 Task: Find a rental property in Bello, Colombia, for 5 guests from June 15 to June 21. Set the filters to 'Entire place', 3 bedrooms, 3 beds, 3 bathrooms, a price range of 14,000 to 25,000, and enable 'Free cancellation'.
Action: Mouse moved to (394, 78)
Screenshot: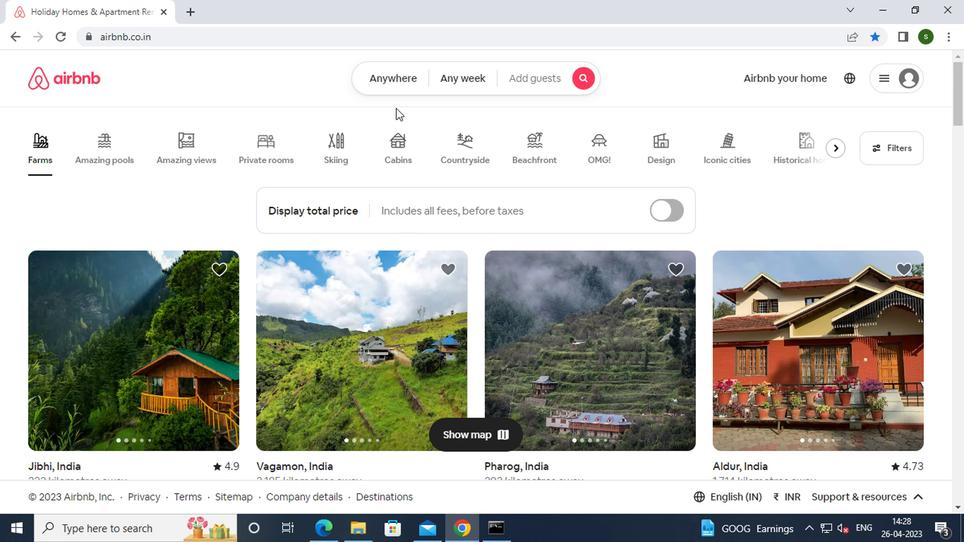 
Action: Mouse pressed left at (394, 78)
Screenshot: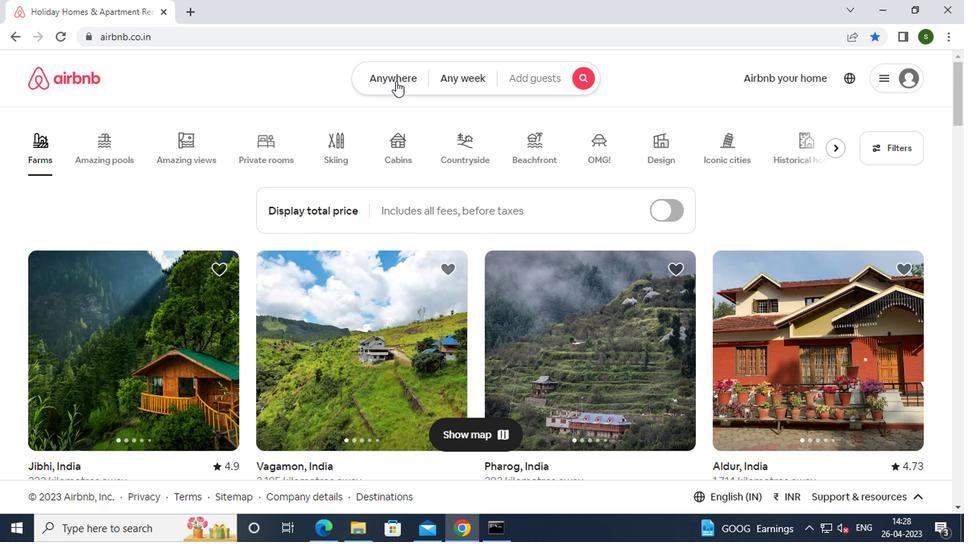 
Action: Mouse moved to (332, 132)
Screenshot: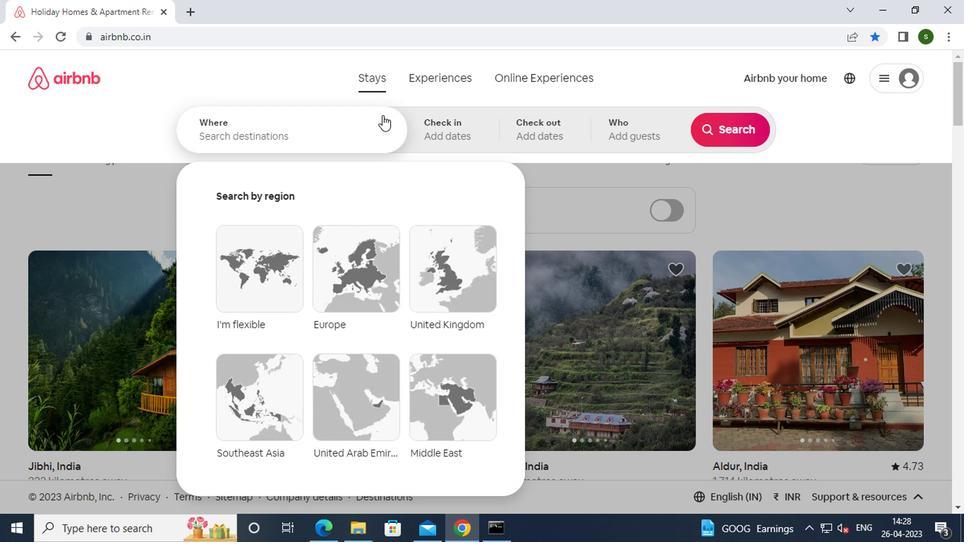 
Action: Mouse pressed left at (332, 132)
Screenshot: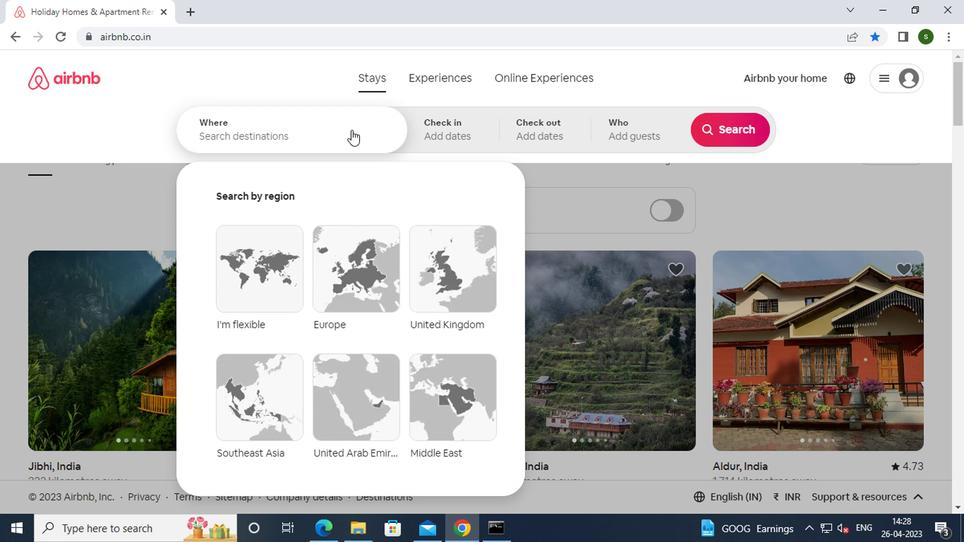 
Action: Key pressed <Key.caps_lock>b<Key.caps_lock>ello,<Key.space><Key.caps_lock>c<Key.caps_lock>olombia<Key.enter>
Screenshot: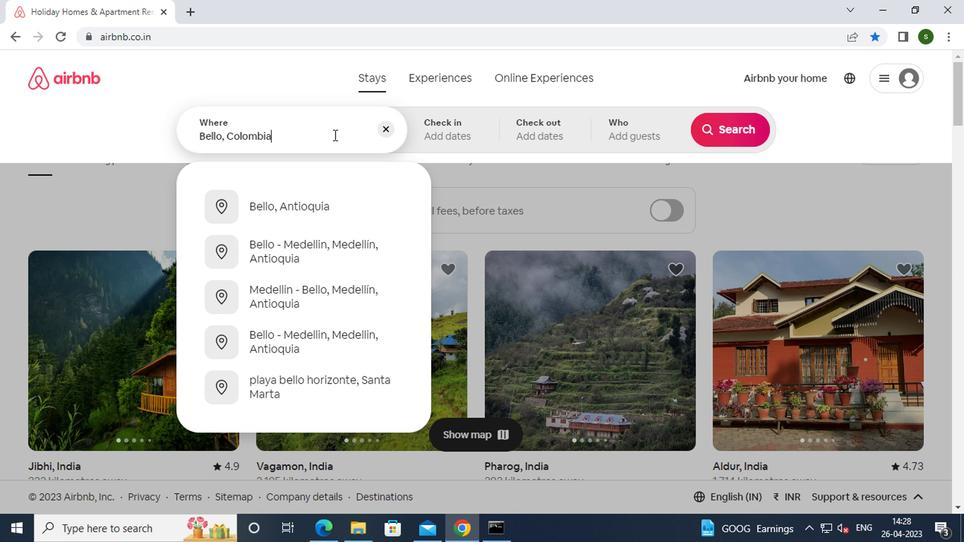 
Action: Mouse moved to (727, 242)
Screenshot: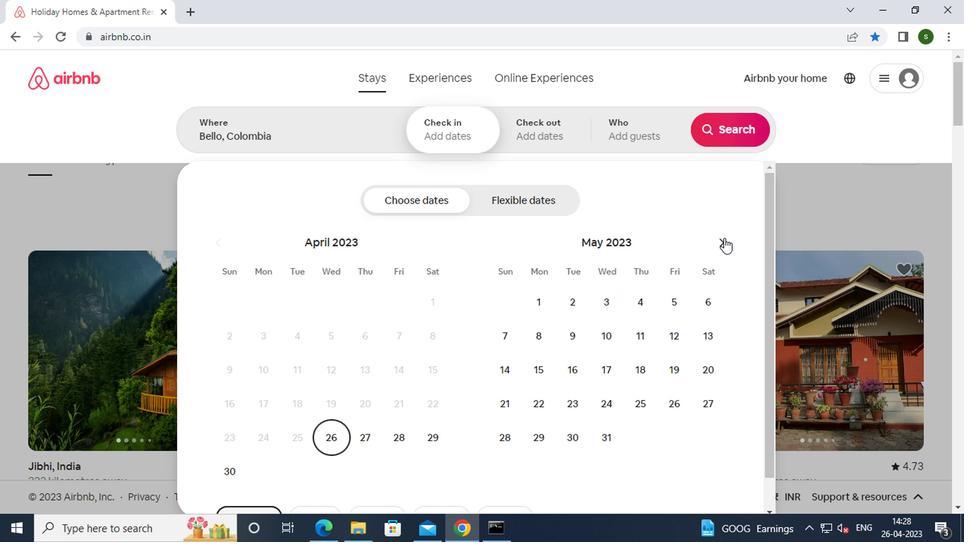
Action: Mouse pressed left at (727, 242)
Screenshot: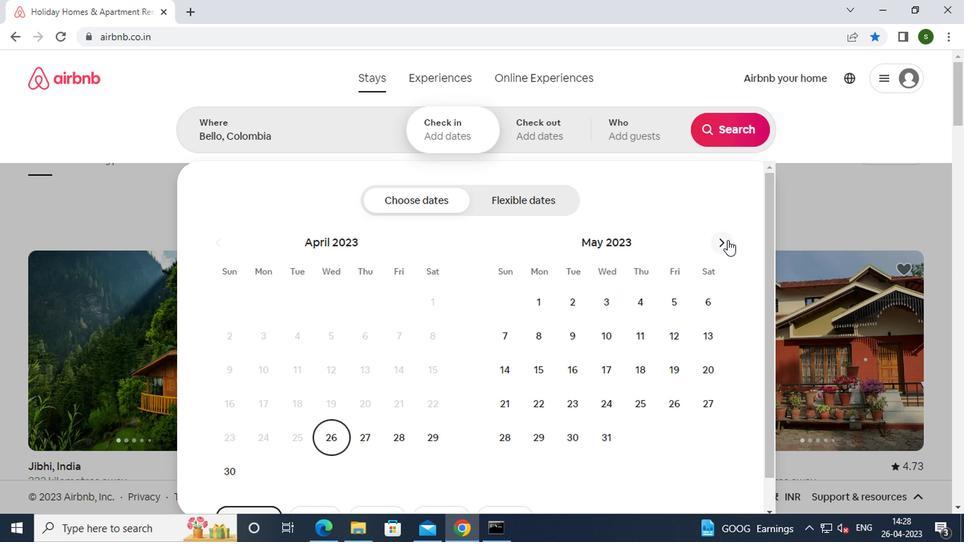 
Action: Mouse moved to (642, 377)
Screenshot: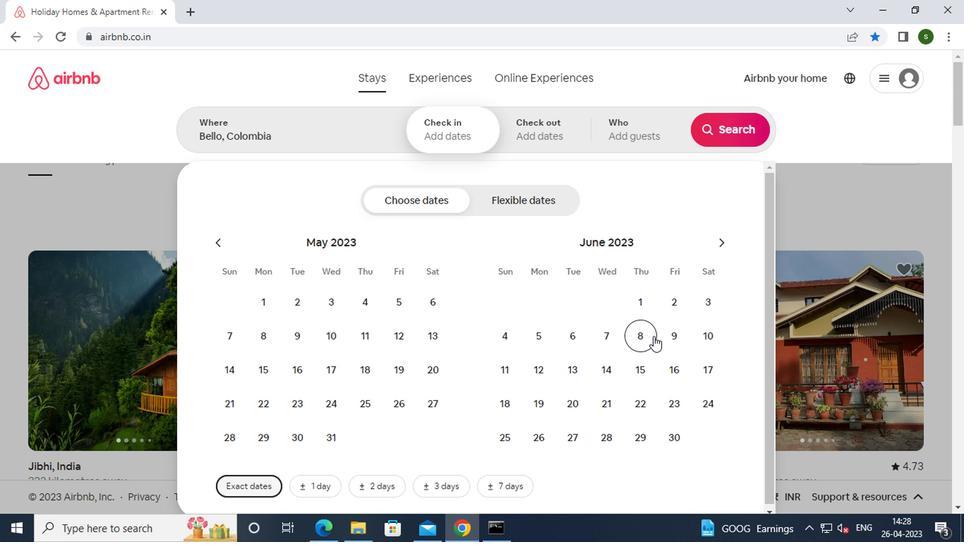 
Action: Mouse pressed left at (642, 377)
Screenshot: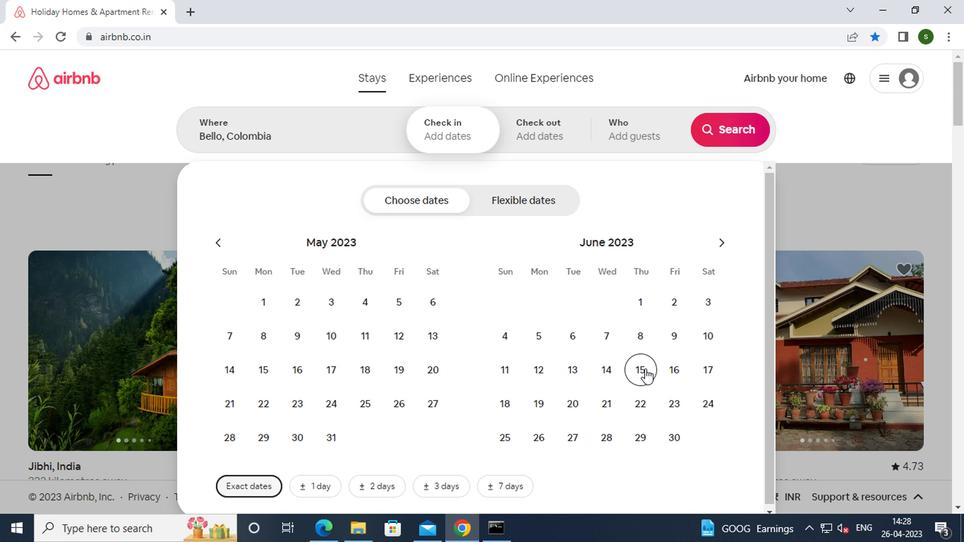 
Action: Mouse moved to (604, 407)
Screenshot: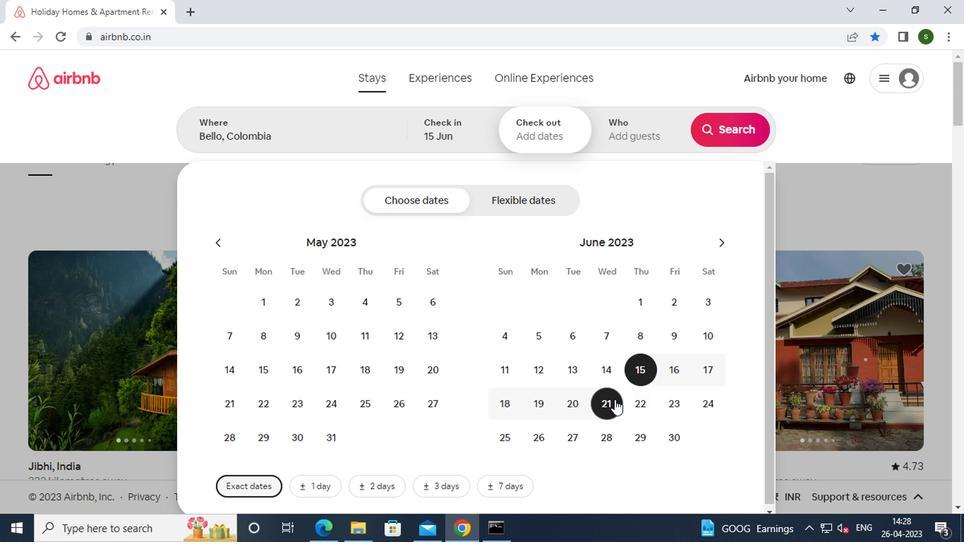 
Action: Mouse pressed left at (604, 407)
Screenshot: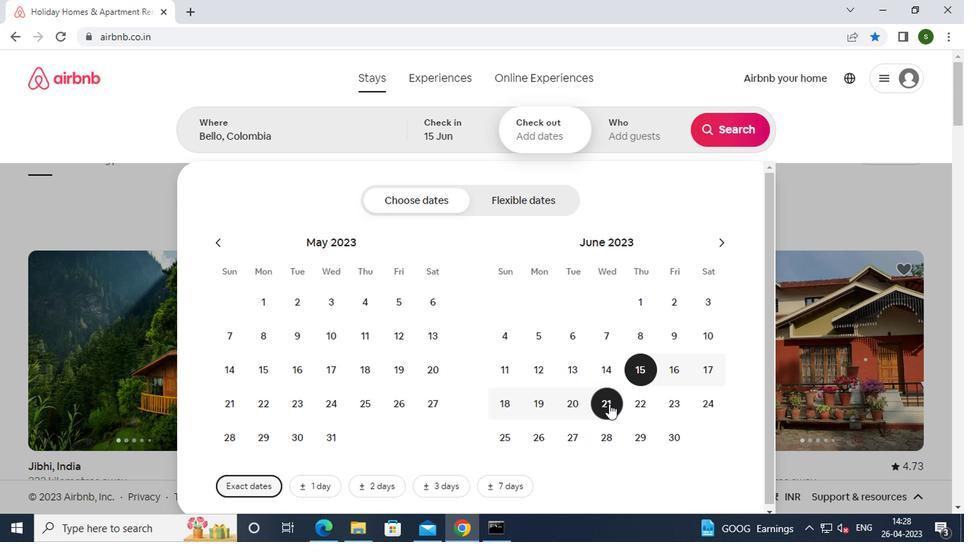 
Action: Mouse moved to (620, 119)
Screenshot: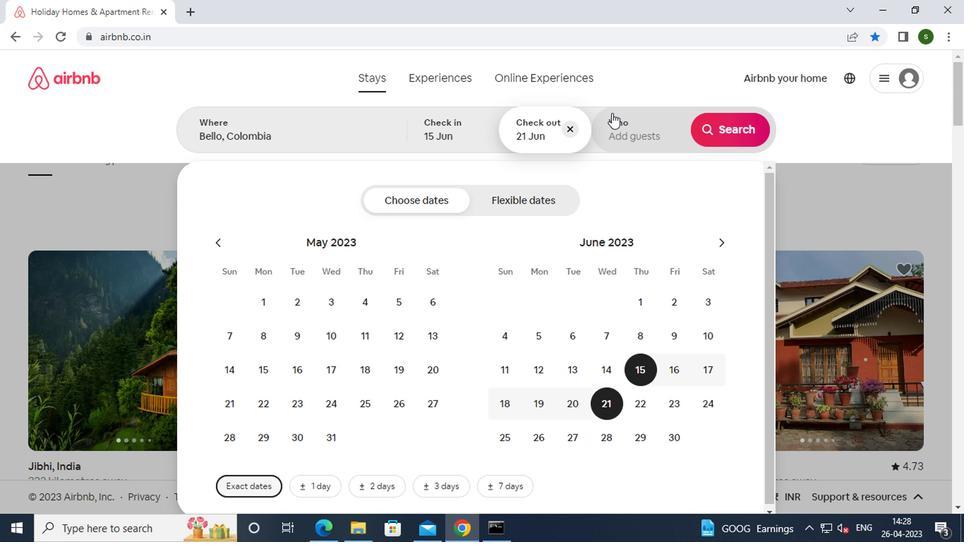 
Action: Mouse pressed left at (620, 119)
Screenshot: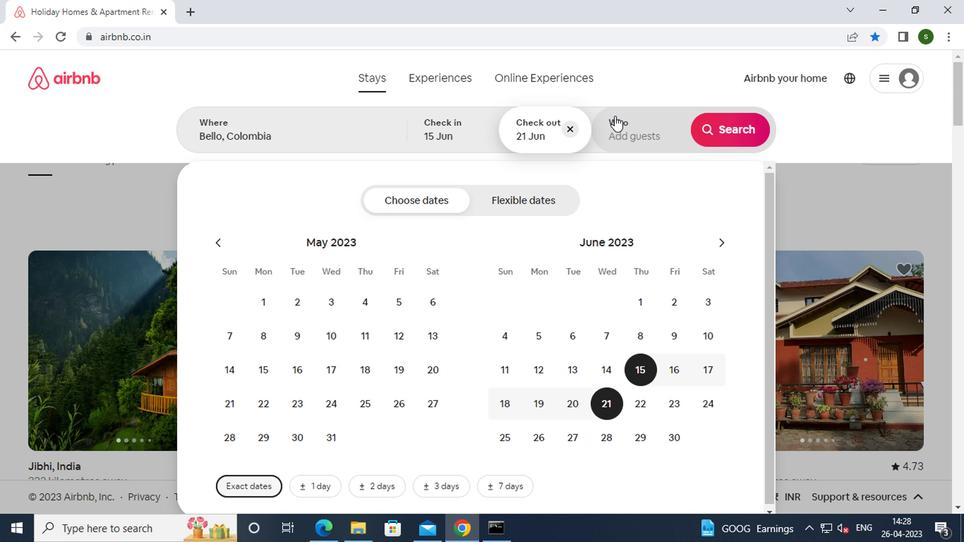 
Action: Mouse moved to (728, 200)
Screenshot: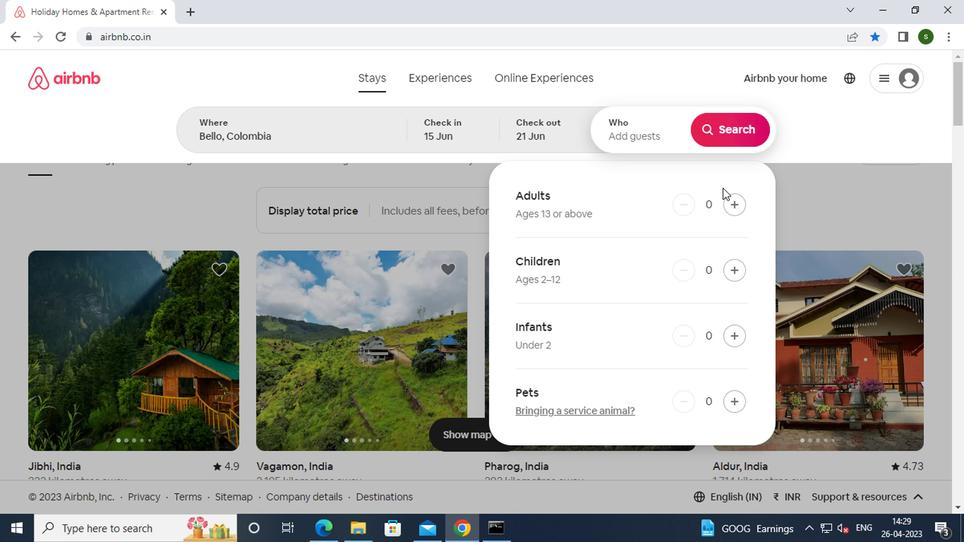 
Action: Mouse pressed left at (728, 200)
Screenshot: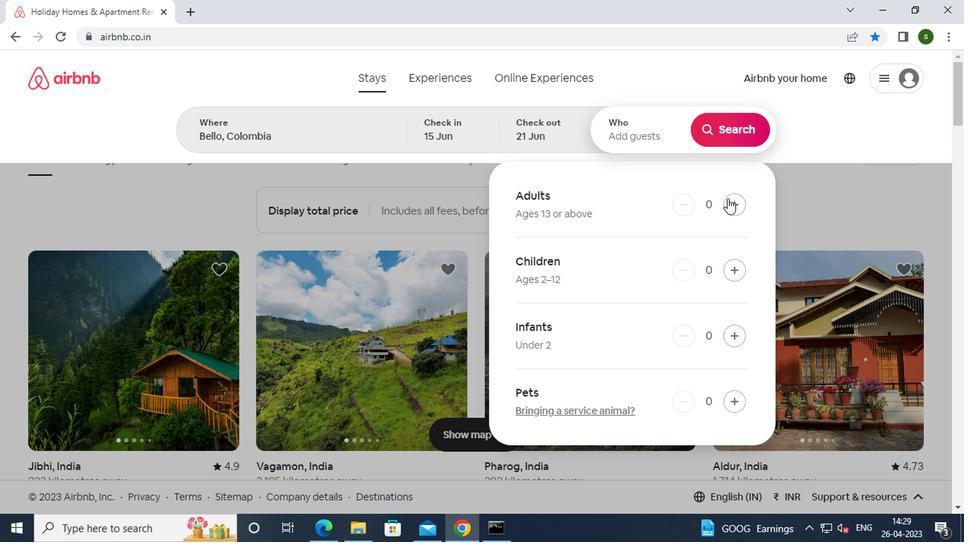 
Action: Mouse pressed left at (728, 200)
Screenshot: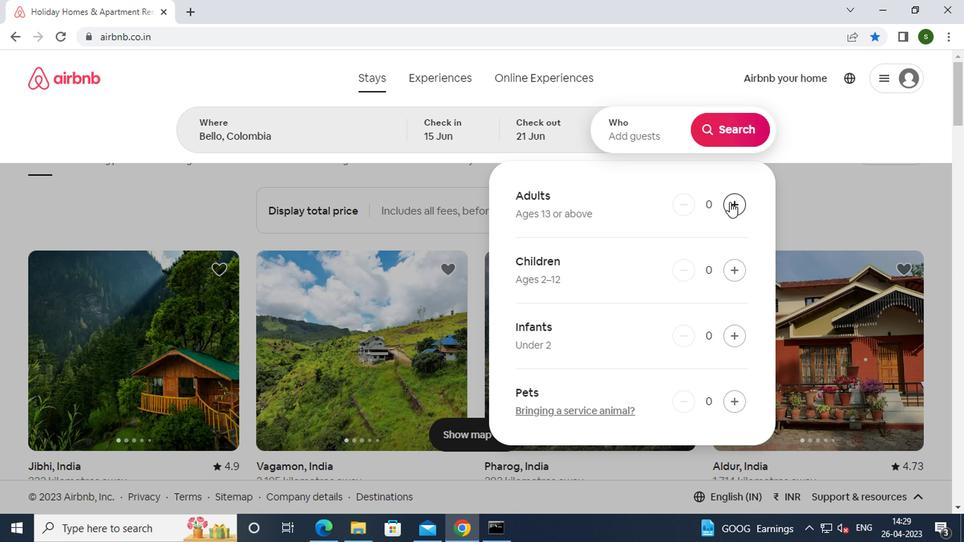 
Action: Mouse pressed left at (728, 200)
Screenshot: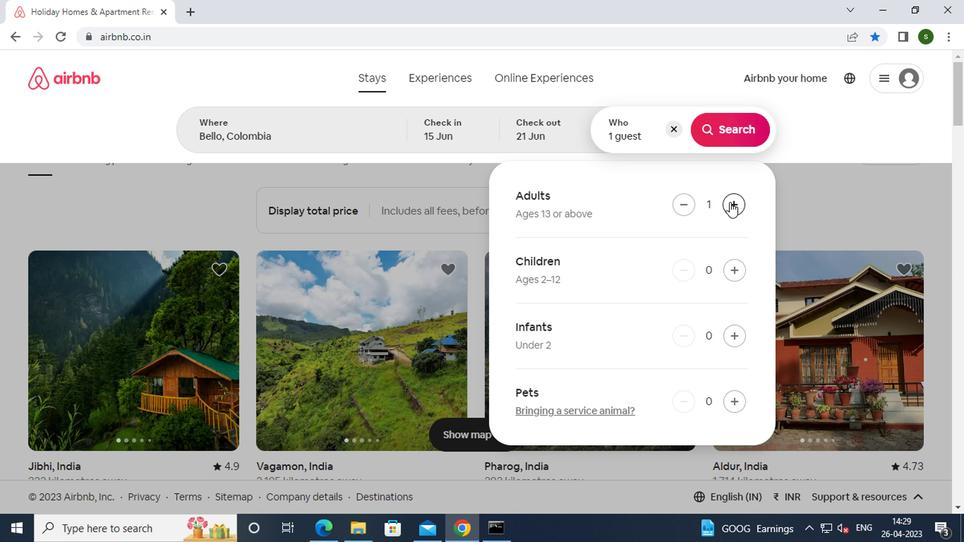 
Action: Mouse pressed left at (728, 200)
Screenshot: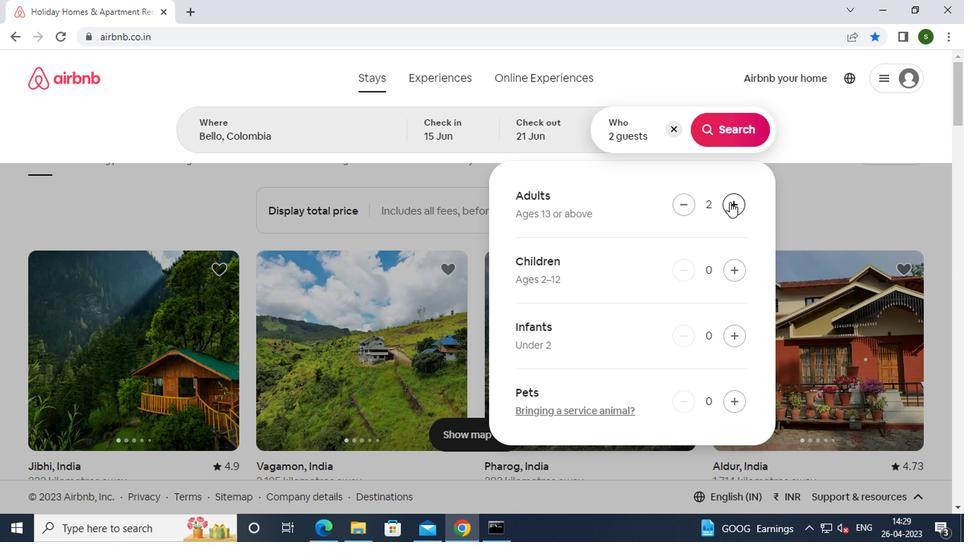 
Action: Mouse pressed left at (728, 200)
Screenshot: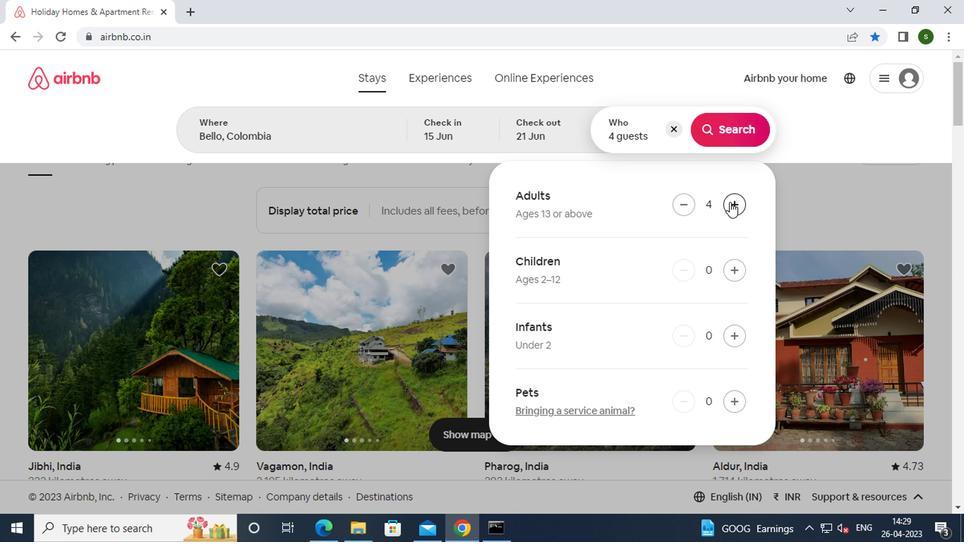 
Action: Mouse moved to (721, 137)
Screenshot: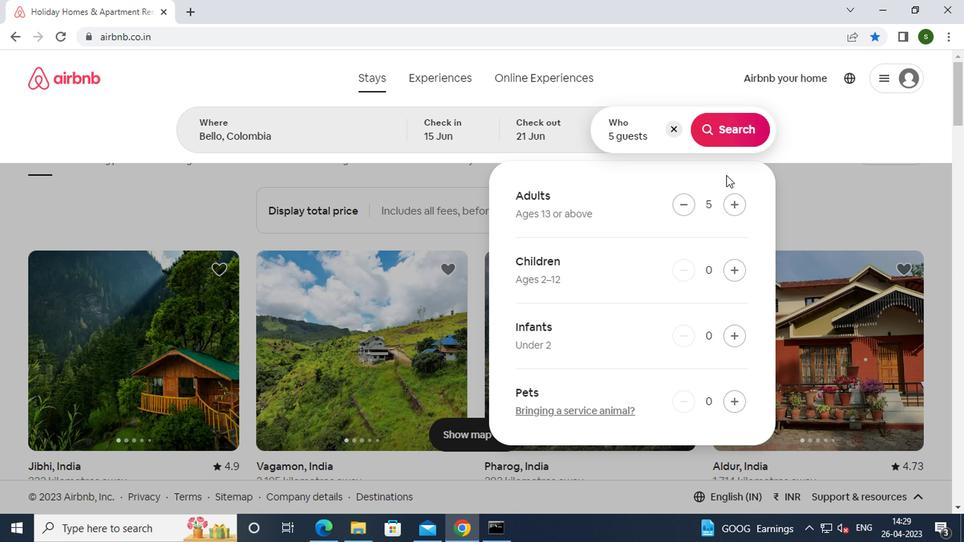 
Action: Mouse pressed left at (721, 137)
Screenshot: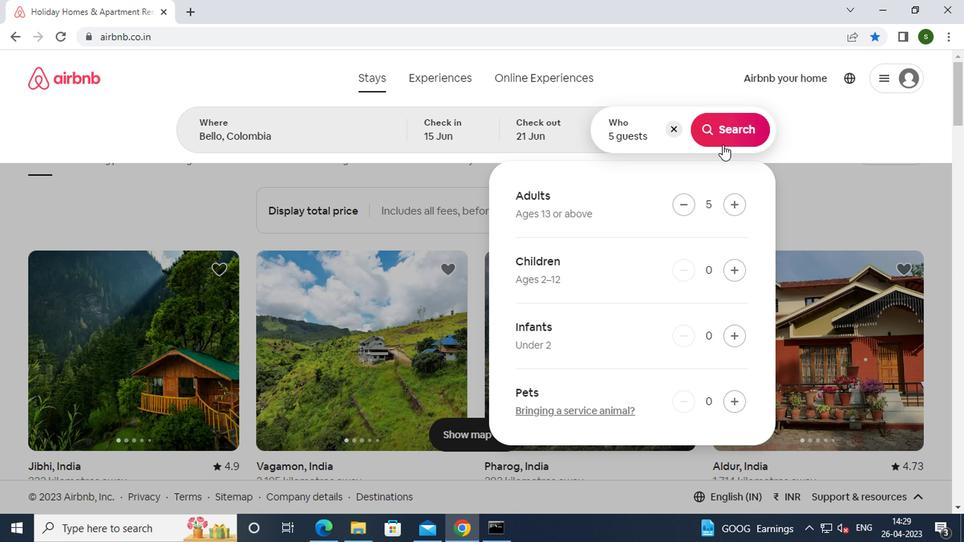 
Action: Mouse moved to (903, 126)
Screenshot: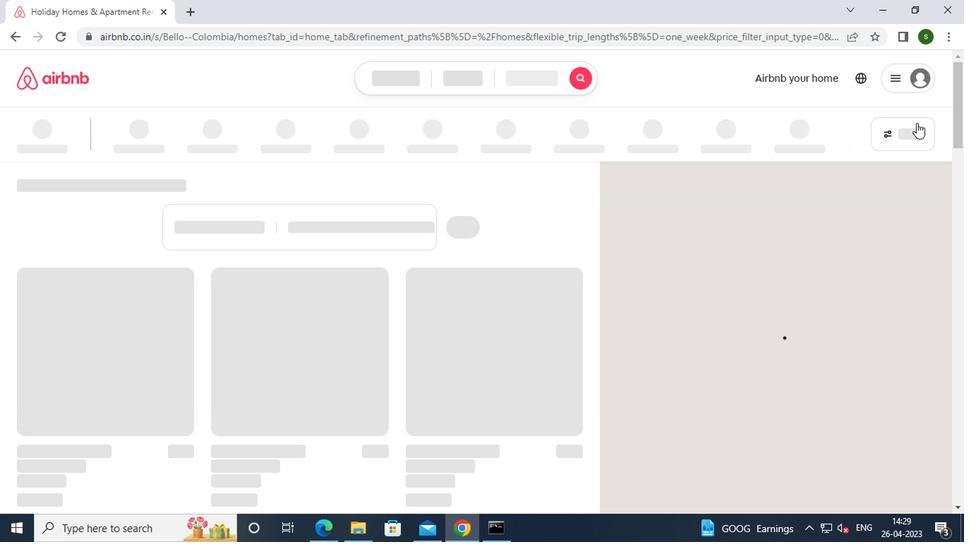 
Action: Mouse pressed left at (903, 126)
Screenshot: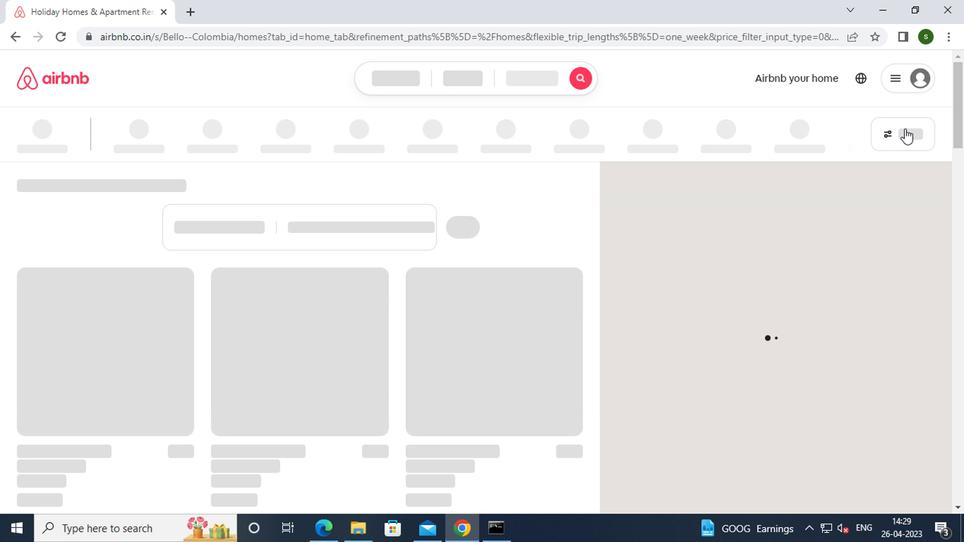 
Action: Mouse pressed left at (903, 126)
Screenshot: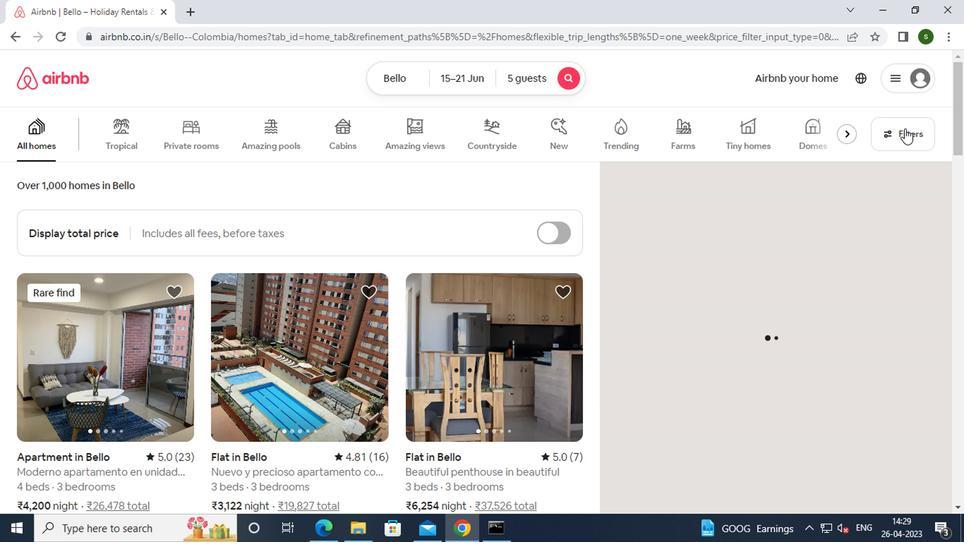
Action: Mouse moved to (419, 302)
Screenshot: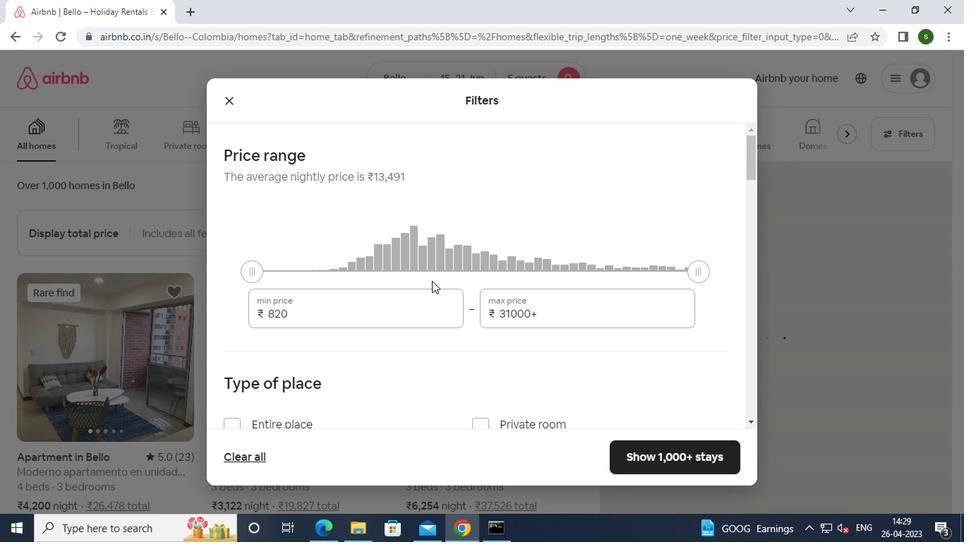 
Action: Mouse pressed left at (419, 302)
Screenshot: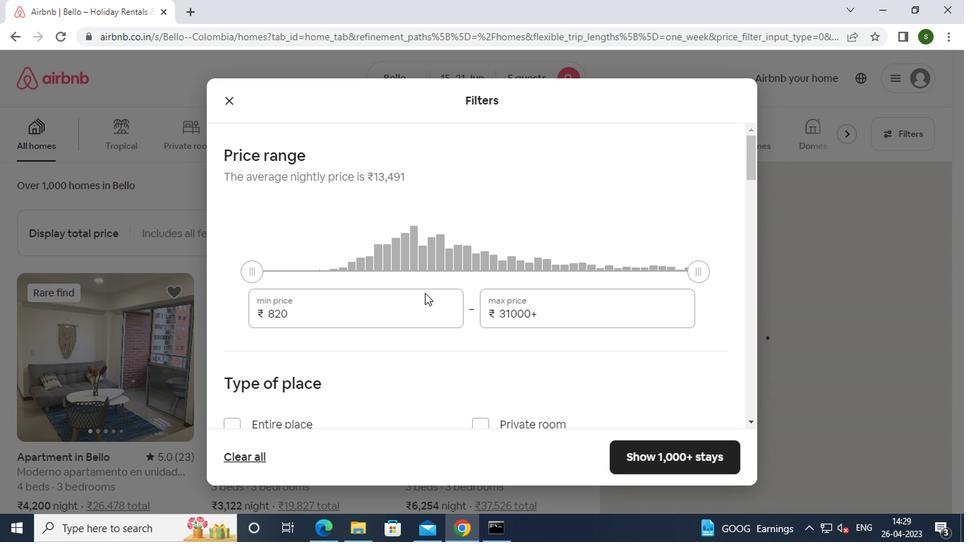 
Action: Mouse moved to (402, 307)
Screenshot: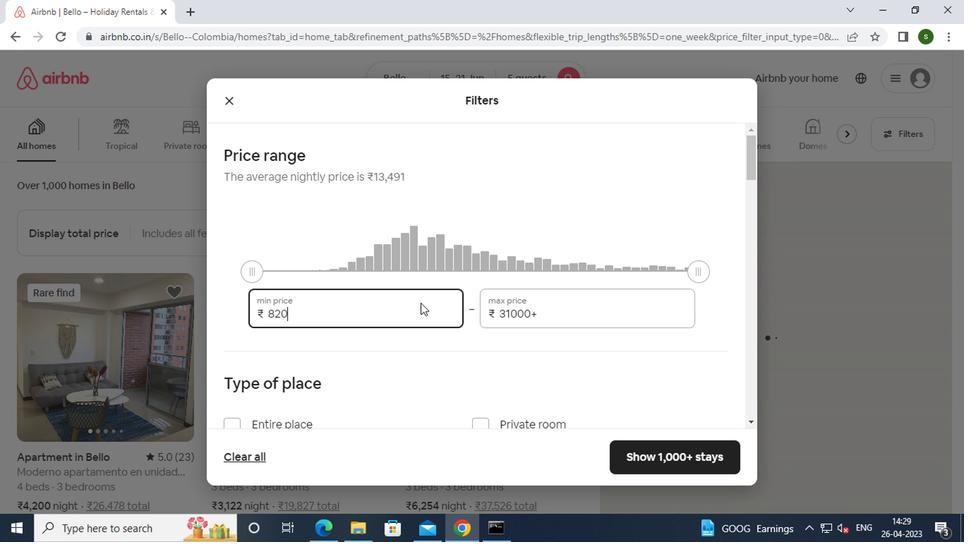 
Action: Key pressed <Key.backspace><Key.backspace><Key.backspace><Key.backspace><Key.backspace><Key.backspace><Key.backspace><Key.backspace><Key.backspace><Key.backspace><Key.backspace>14000
Screenshot: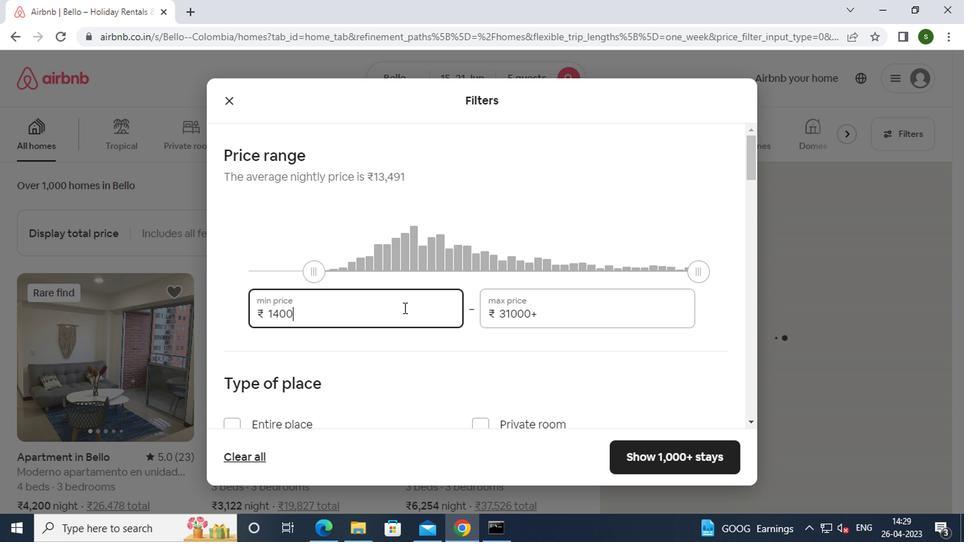 
Action: Mouse moved to (552, 317)
Screenshot: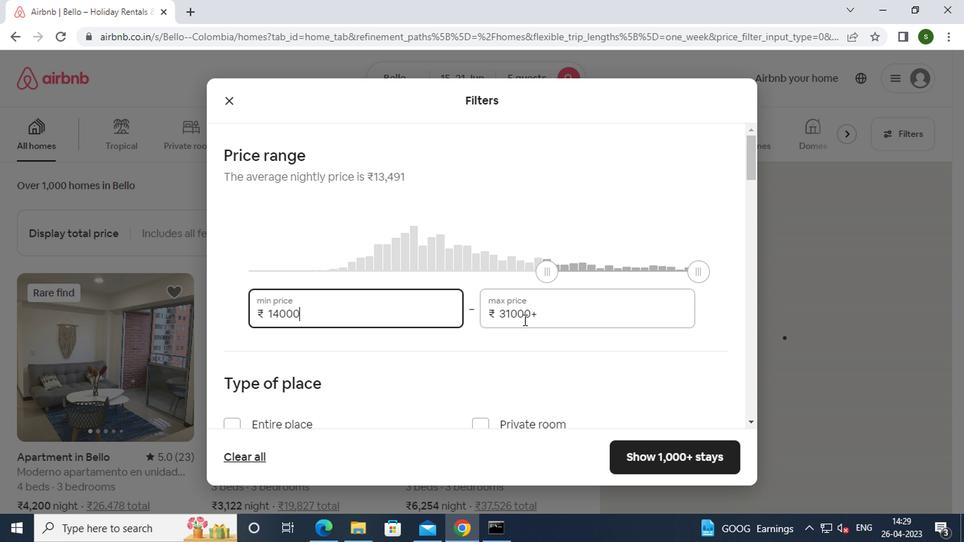 
Action: Mouse pressed left at (552, 317)
Screenshot: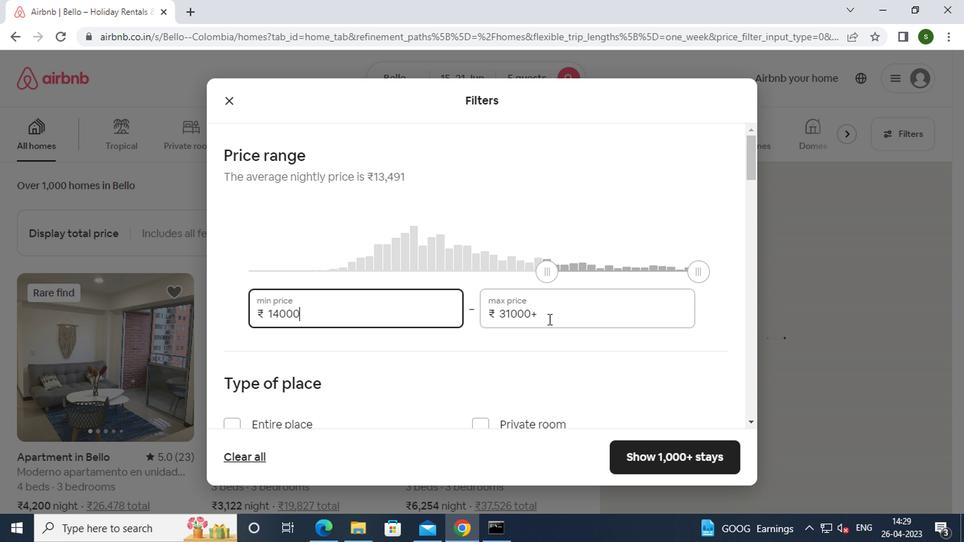 
Action: Key pressed <Key.backspace><Key.backspace><Key.backspace><Key.backspace><Key.backspace><Key.backspace><Key.backspace><Key.backspace><Key.backspace><Key.backspace><Key.backspace><Key.backspace>25000
Screenshot: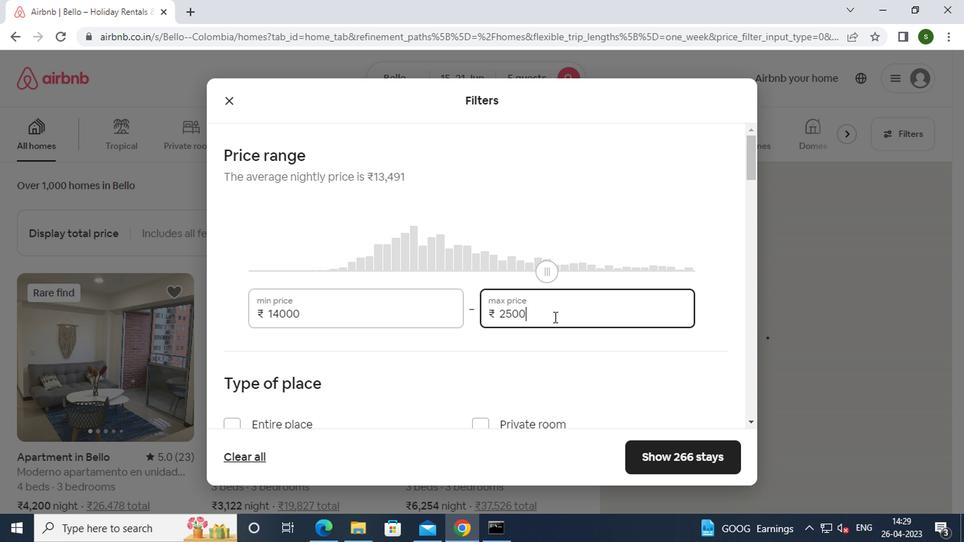 
Action: Mouse moved to (458, 356)
Screenshot: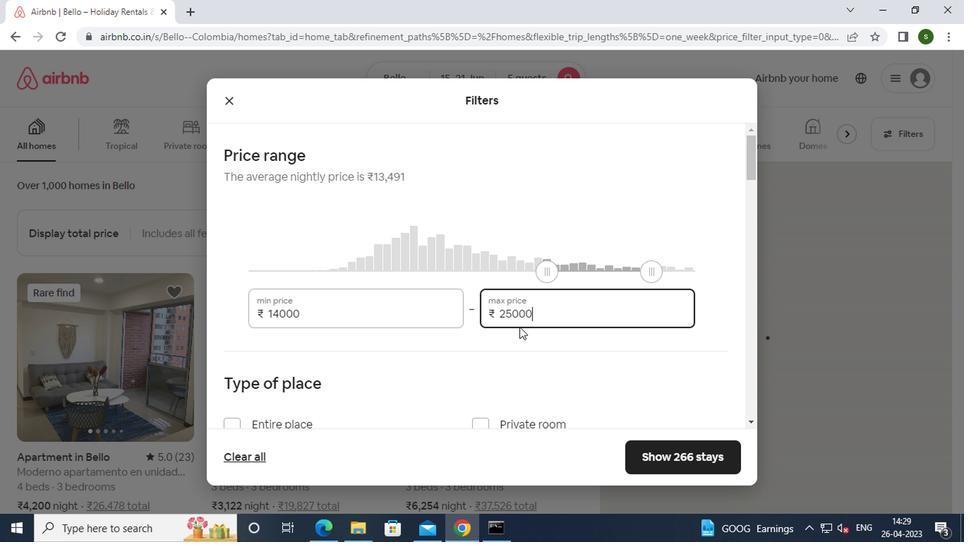 
Action: Mouse scrolled (458, 355) with delta (0, -1)
Screenshot: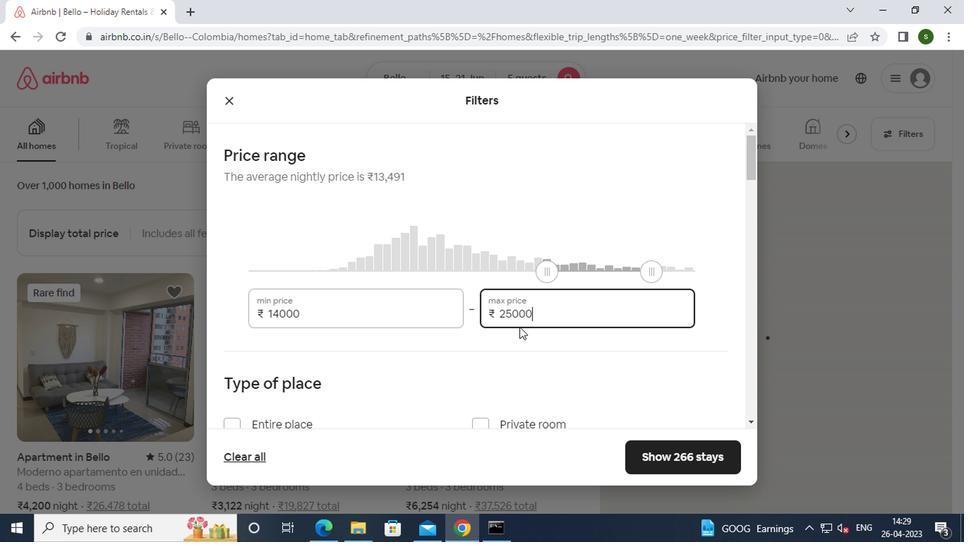 
Action: Mouse scrolled (458, 355) with delta (0, -1)
Screenshot: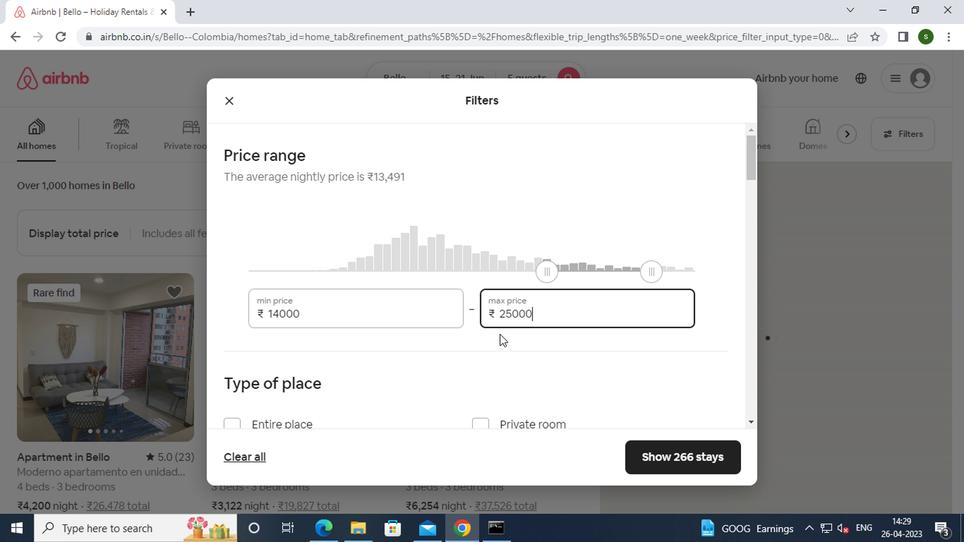 
Action: Mouse moved to (277, 292)
Screenshot: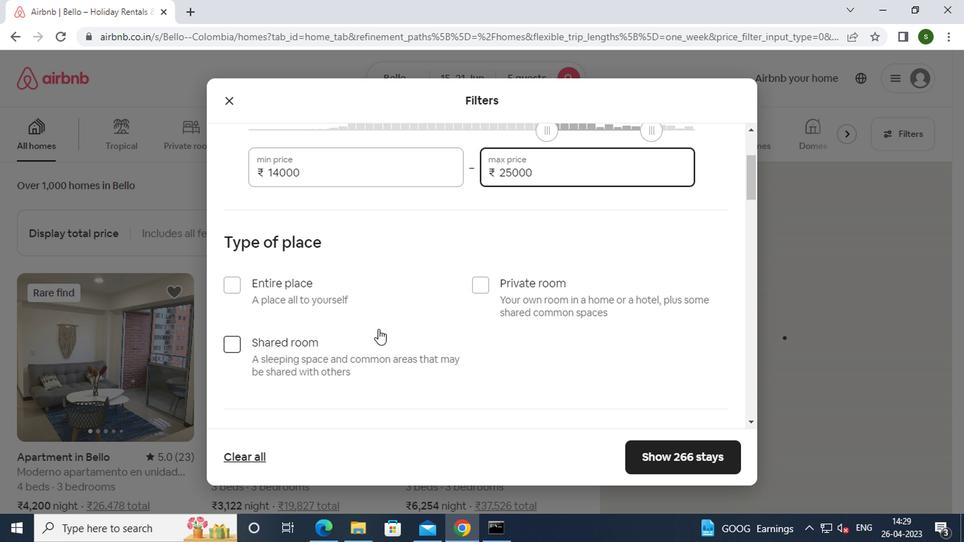 
Action: Mouse pressed left at (277, 292)
Screenshot: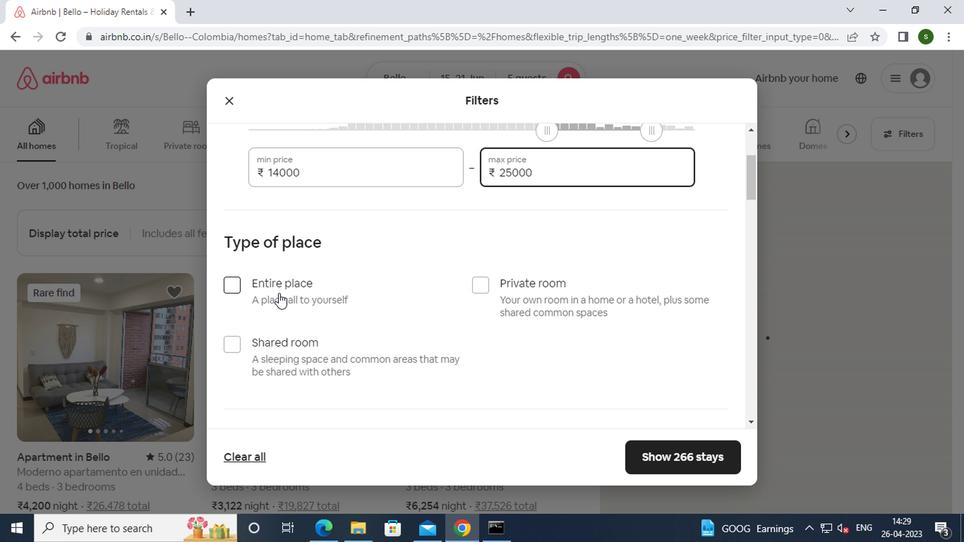 
Action: Mouse moved to (331, 292)
Screenshot: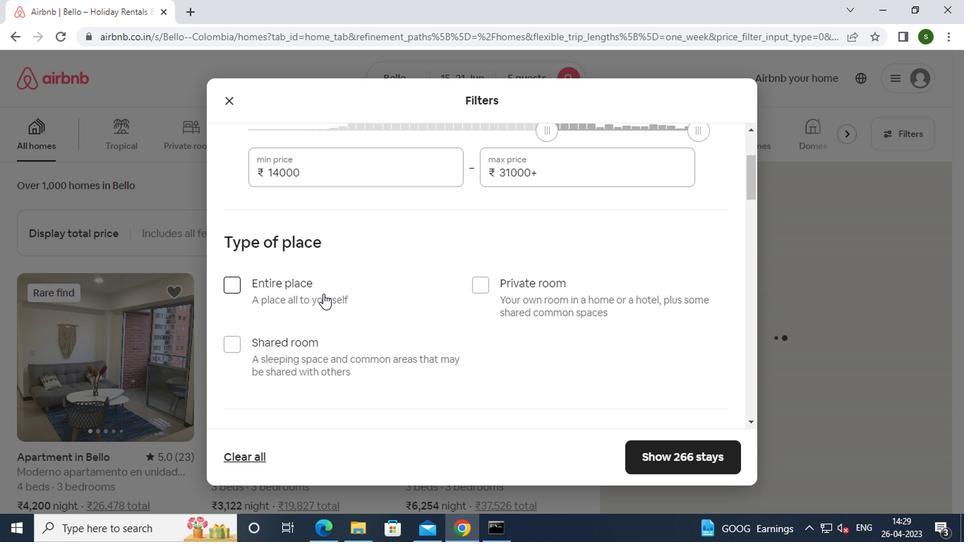 
Action: Mouse scrolled (331, 292) with delta (0, 0)
Screenshot: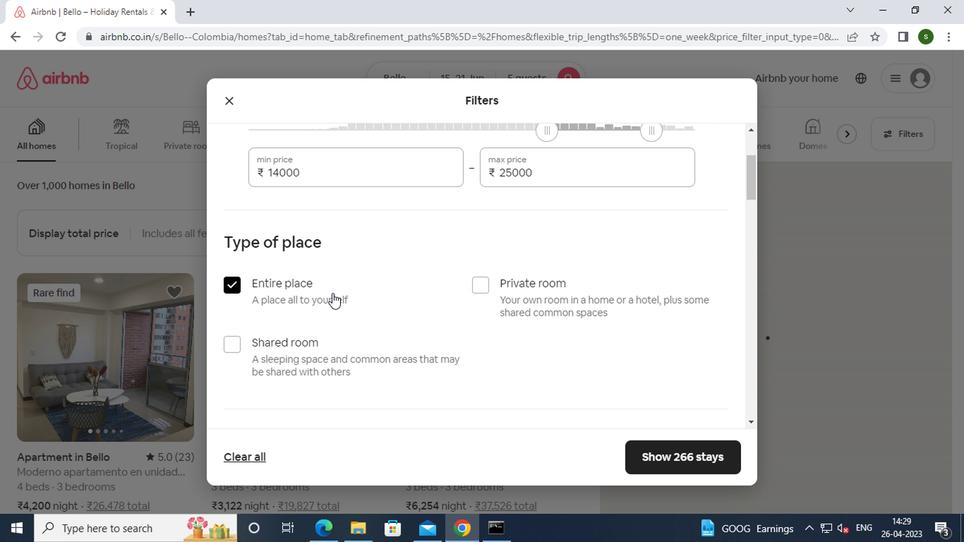 
Action: Mouse scrolled (331, 292) with delta (0, 0)
Screenshot: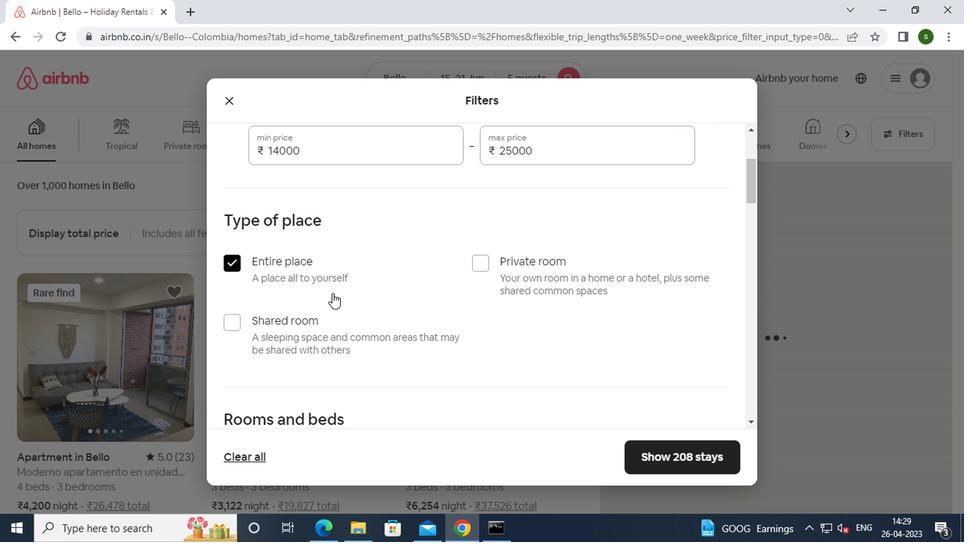 
Action: Mouse scrolled (331, 292) with delta (0, 0)
Screenshot: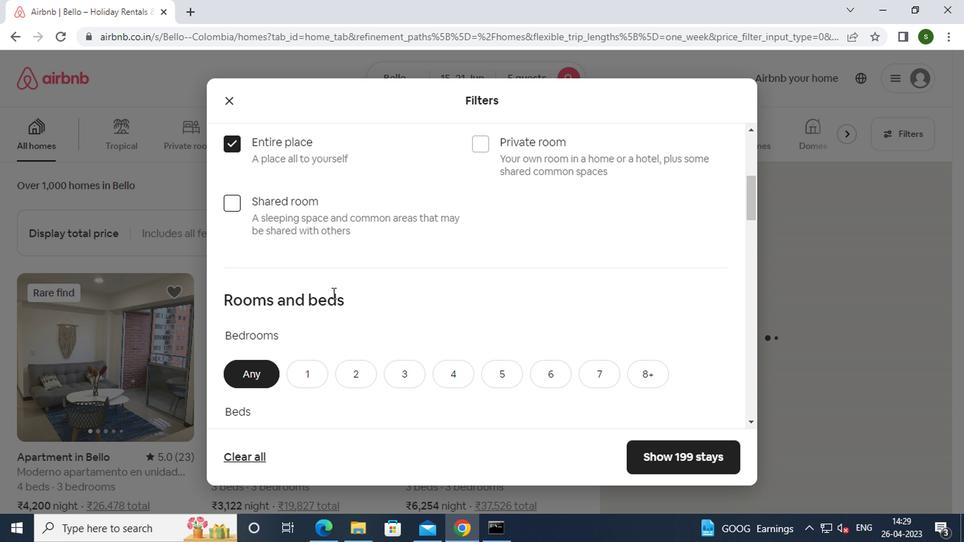 
Action: Mouse scrolled (331, 292) with delta (0, 0)
Screenshot: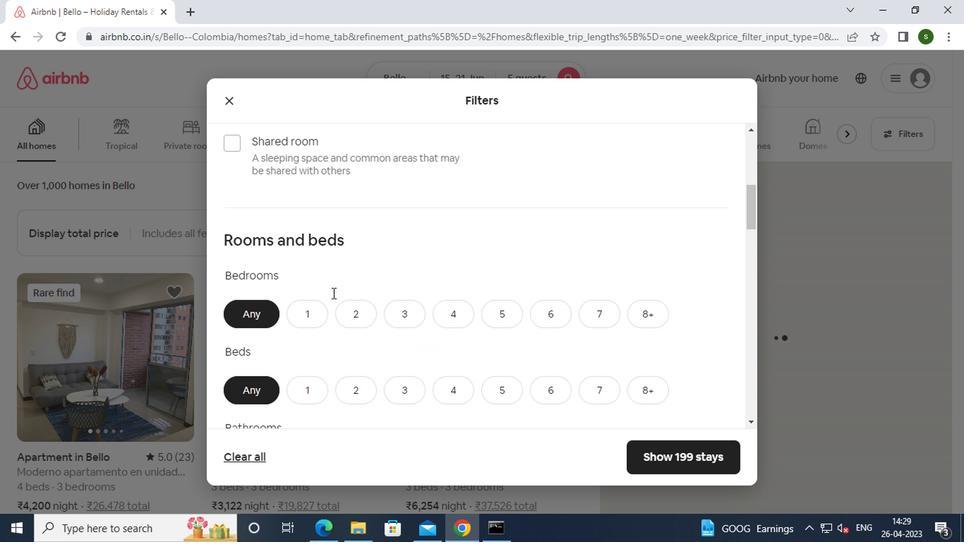 
Action: Mouse moved to (413, 241)
Screenshot: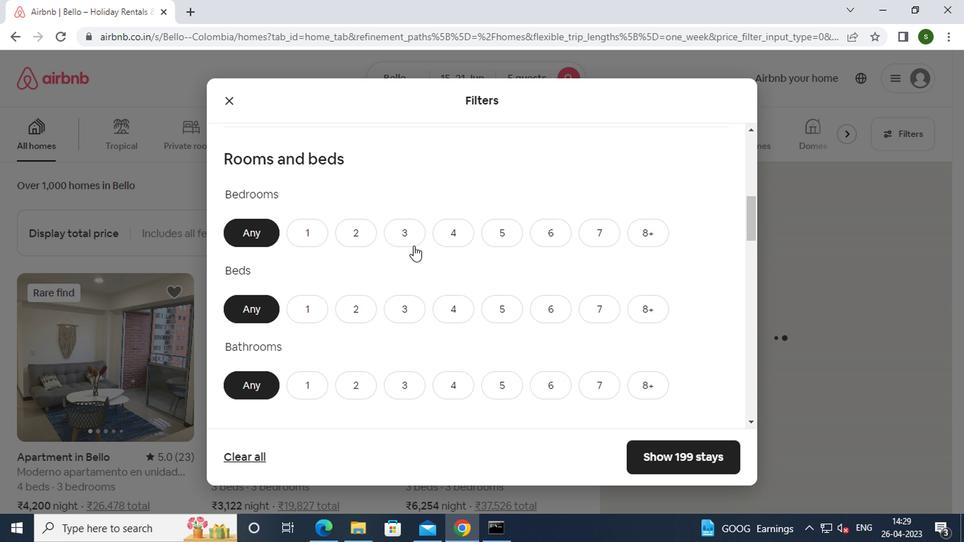 
Action: Mouse pressed left at (413, 241)
Screenshot: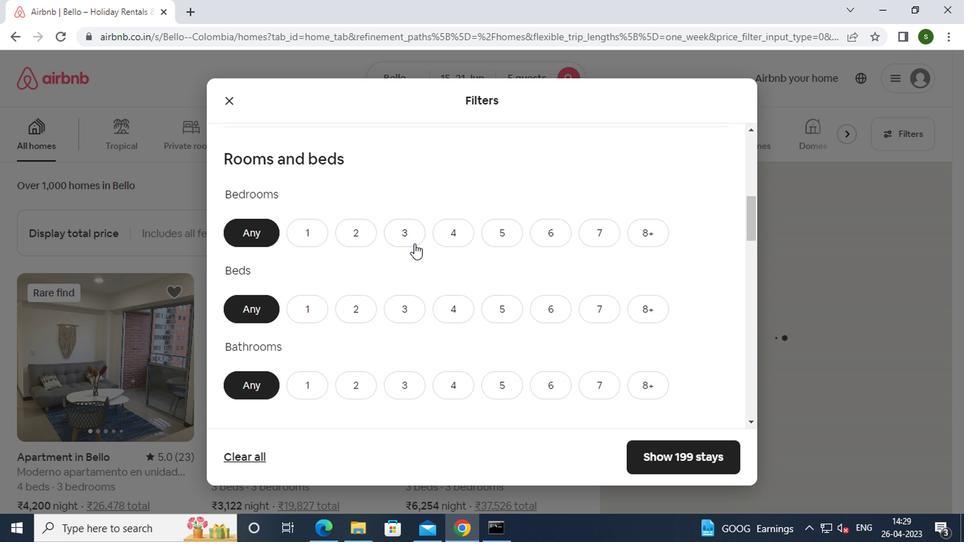 
Action: Mouse moved to (404, 302)
Screenshot: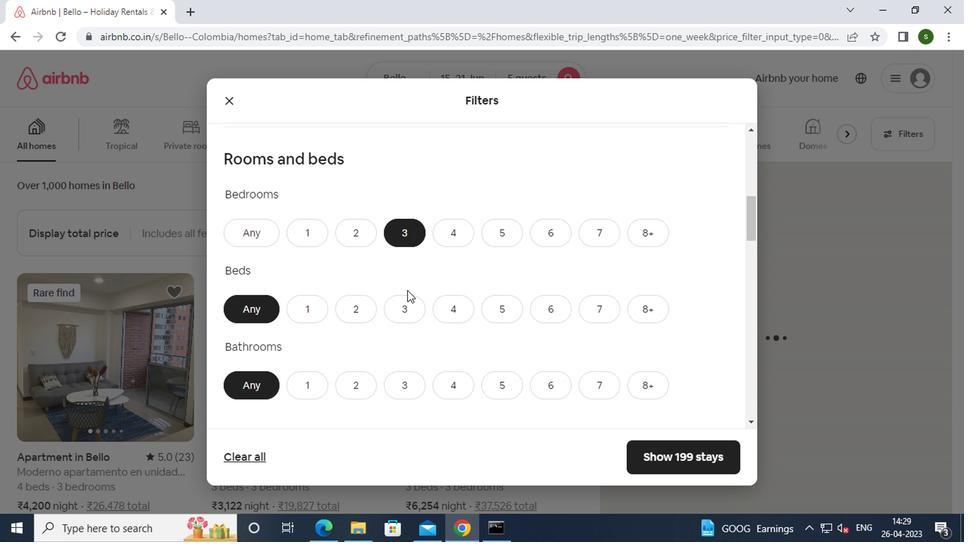 
Action: Mouse pressed left at (404, 302)
Screenshot: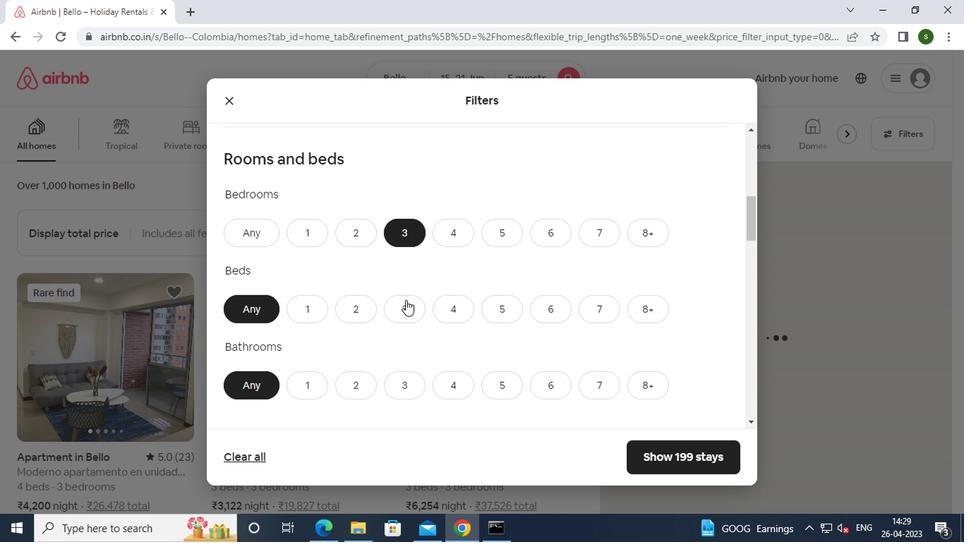 
Action: Mouse moved to (407, 378)
Screenshot: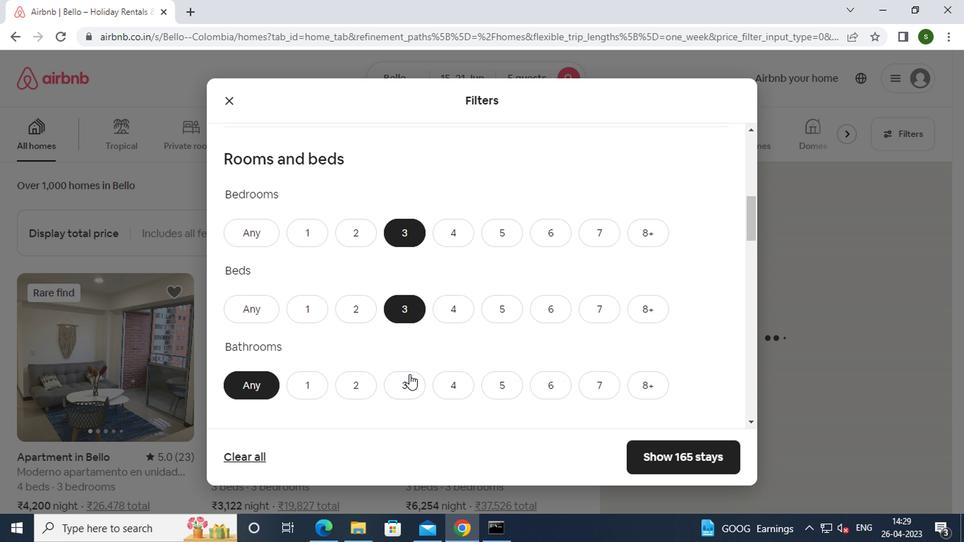 
Action: Mouse pressed left at (407, 378)
Screenshot: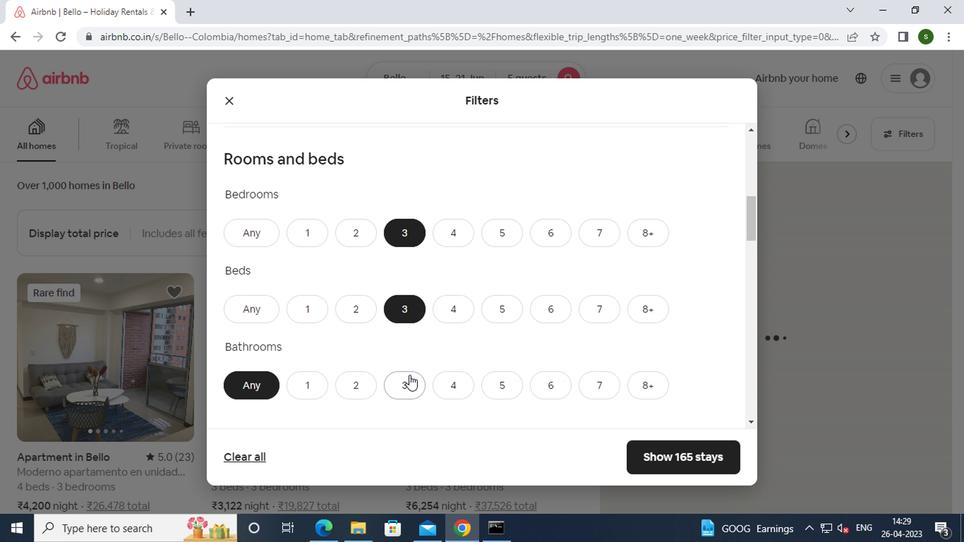 
Action: Mouse moved to (445, 329)
Screenshot: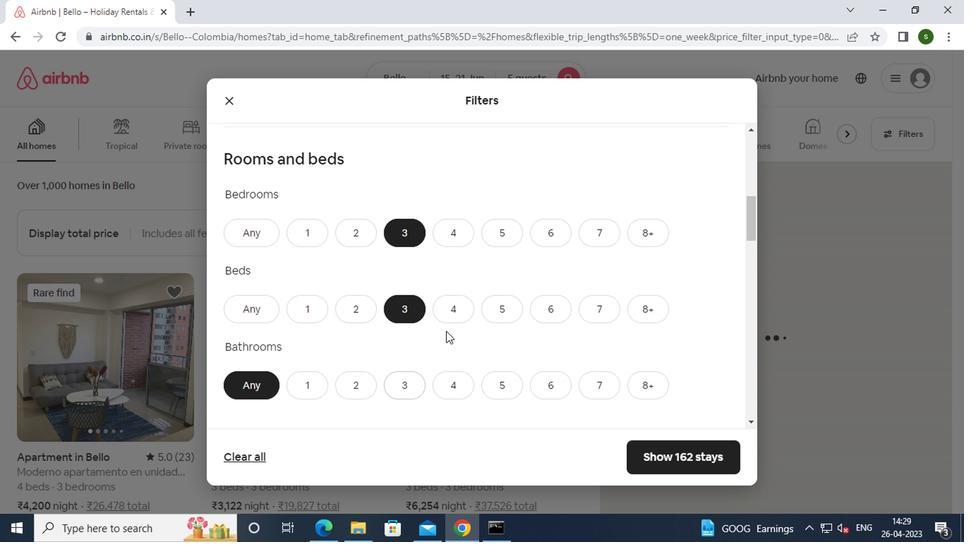 
Action: Mouse scrolled (445, 328) with delta (0, -1)
Screenshot: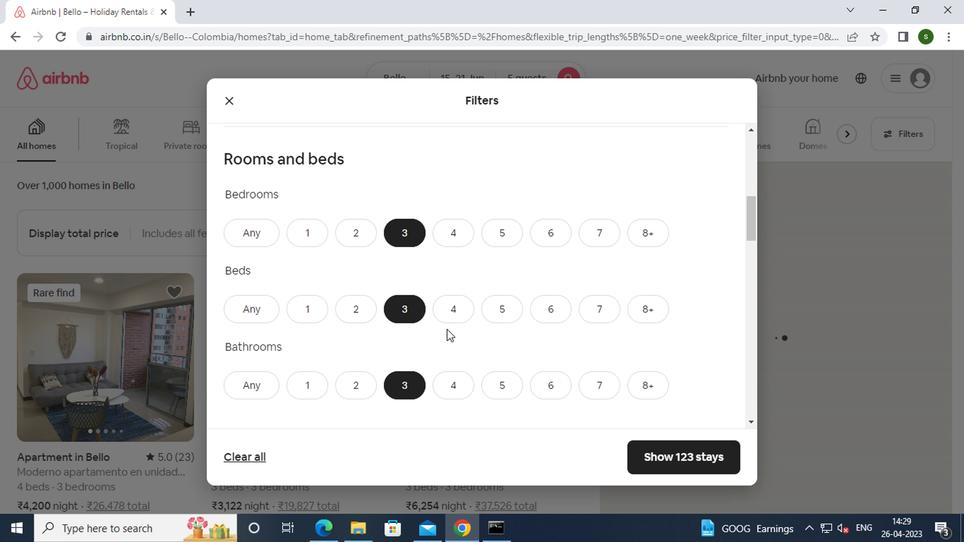 
Action: Mouse scrolled (445, 328) with delta (0, -1)
Screenshot: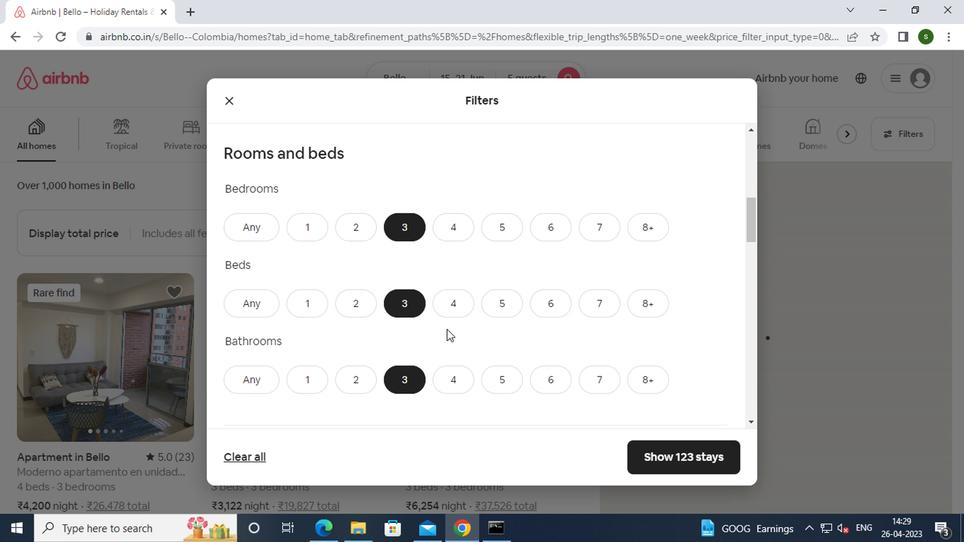 
Action: Mouse moved to (308, 396)
Screenshot: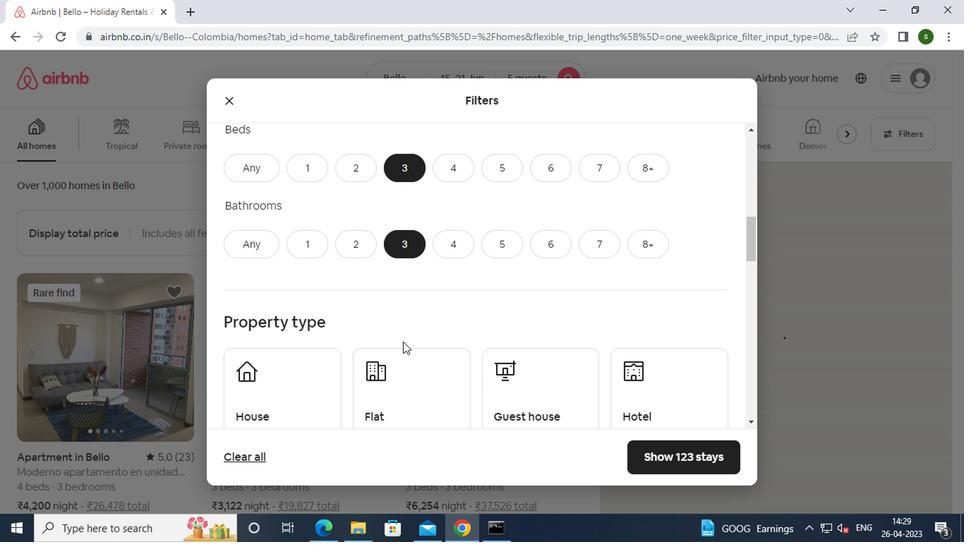 
Action: Mouse pressed left at (308, 396)
Screenshot: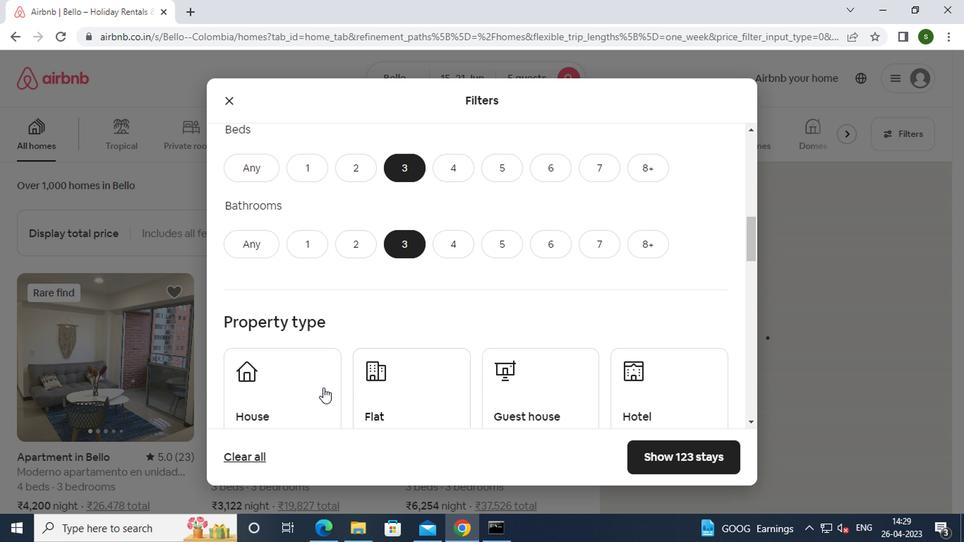 
Action: Mouse moved to (379, 388)
Screenshot: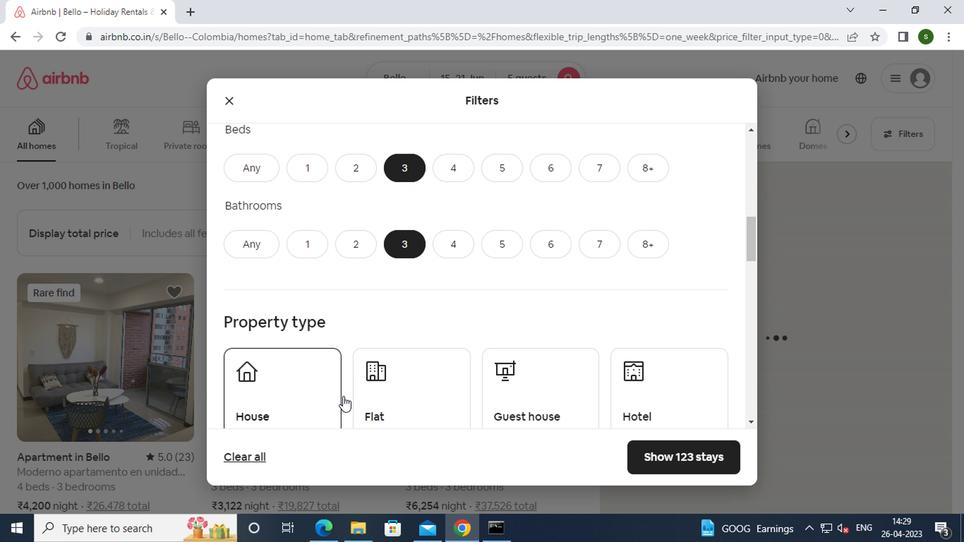 
Action: Mouse pressed left at (379, 388)
Screenshot: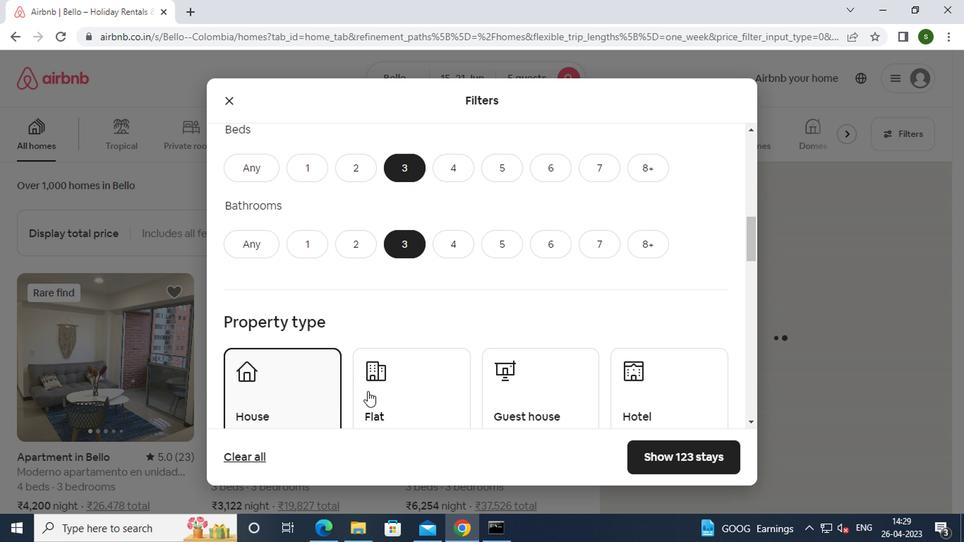 
Action: Mouse moved to (520, 363)
Screenshot: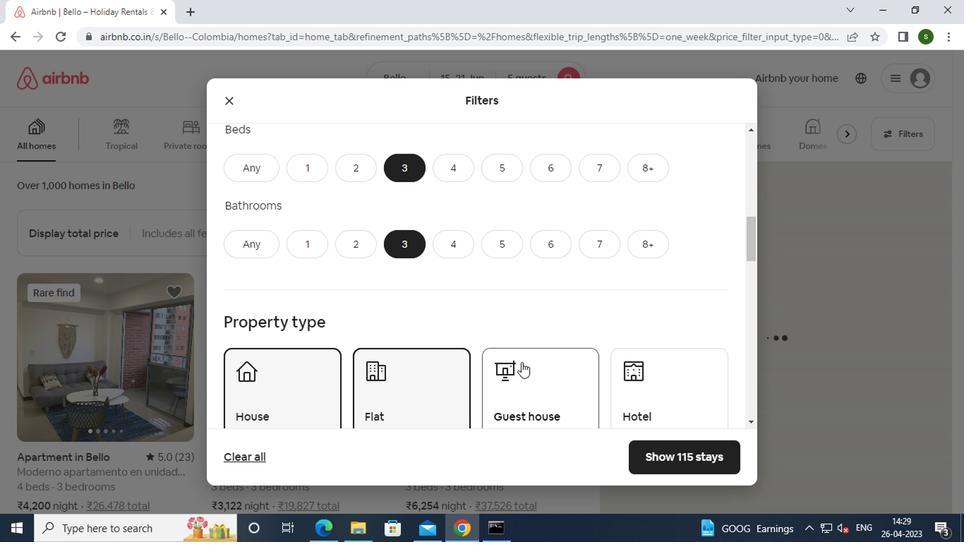 
Action: Mouse pressed left at (520, 363)
Screenshot: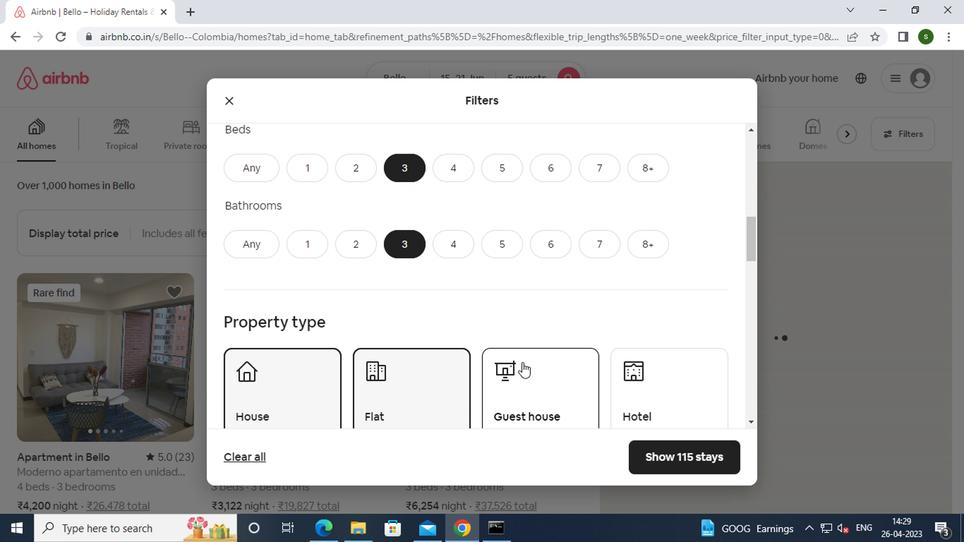 
Action: Mouse moved to (496, 331)
Screenshot: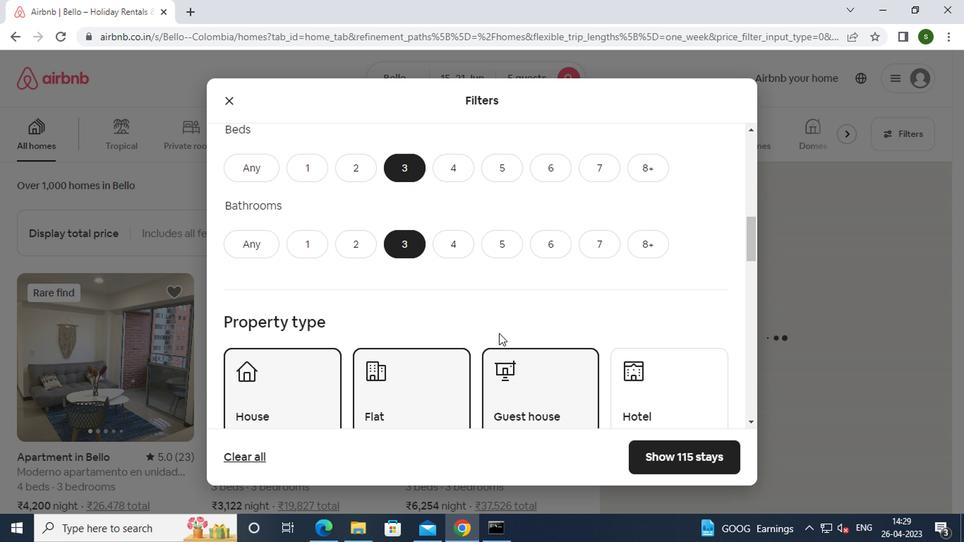 
Action: Mouse scrolled (496, 331) with delta (0, 0)
Screenshot: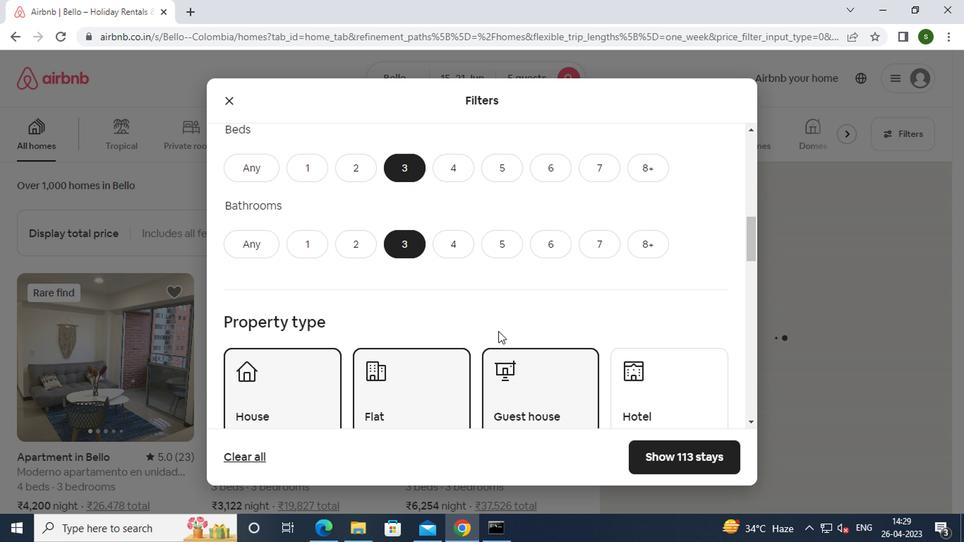 
Action: Mouse scrolled (496, 331) with delta (0, 0)
Screenshot: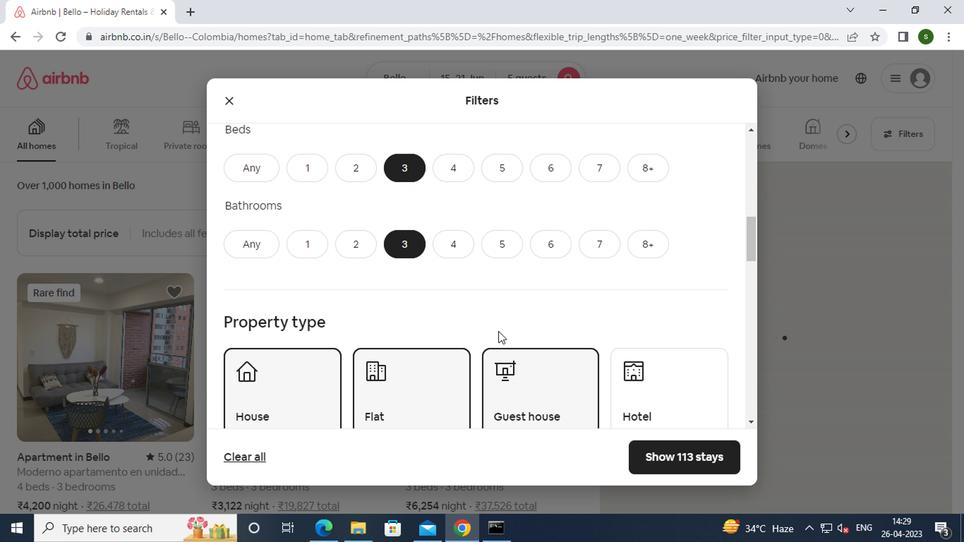 
Action: Mouse scrolled (496, 331) with delta (0, 0)
Screenshot: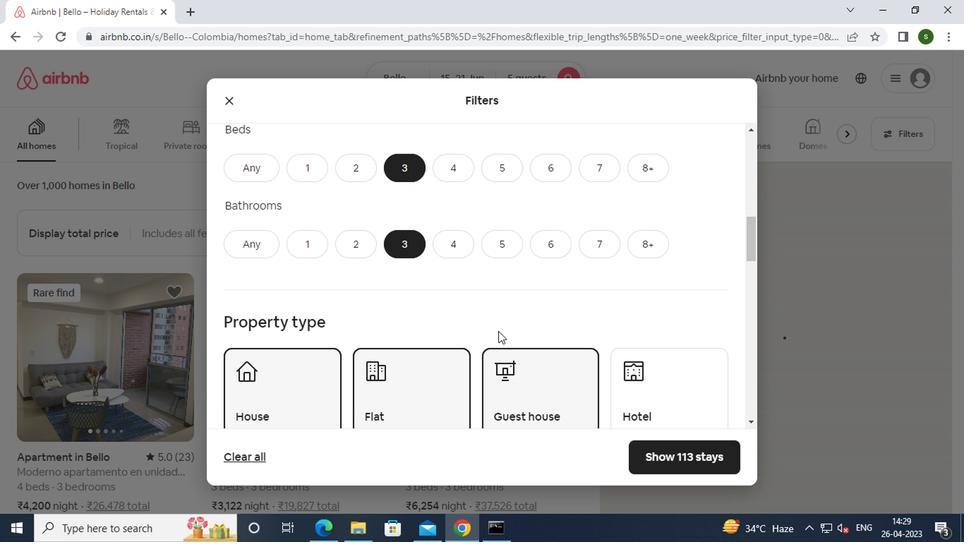 
Action: Mouse scrolled (496, 331) with delta (0, 0)
Screenshot: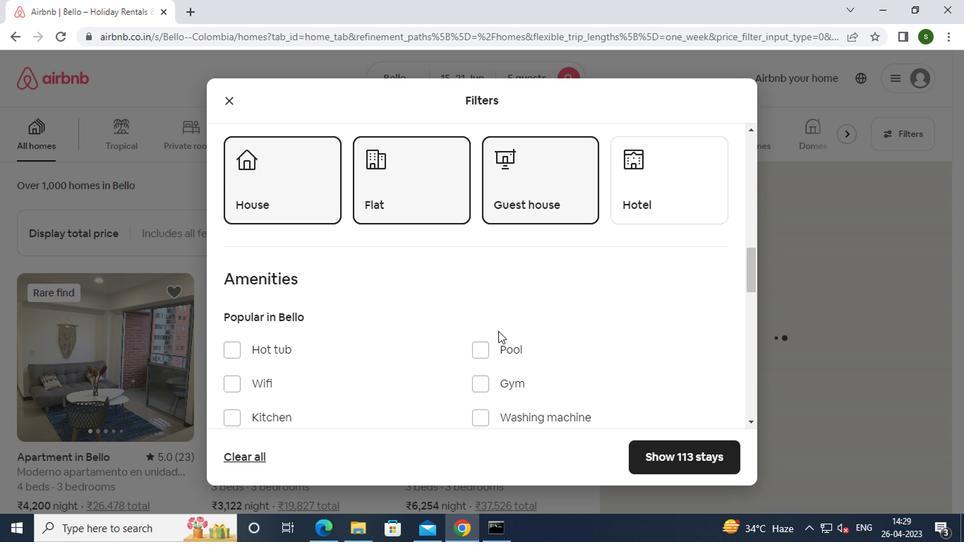 
Action: Mouse scrolled (496, 331) with delta (0, 0)
Screenshot: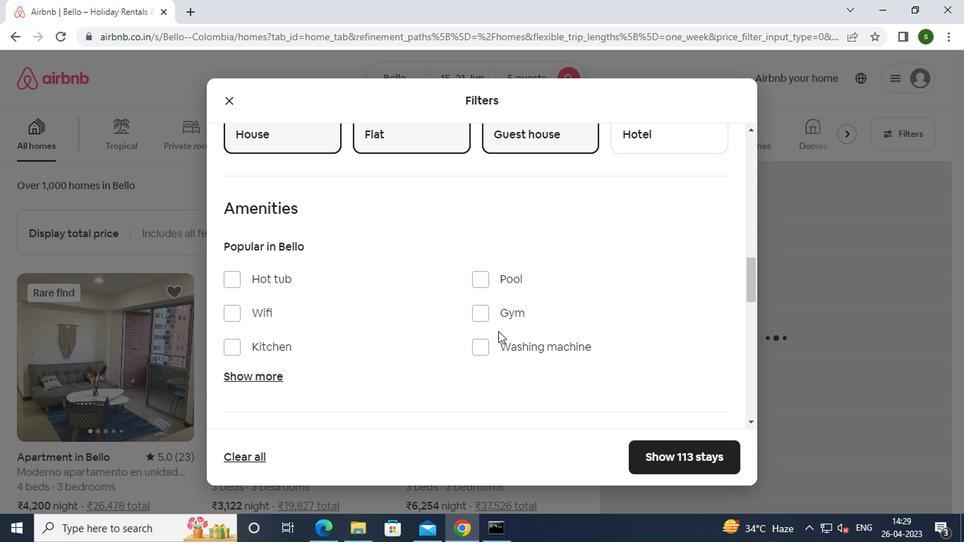 
Action: Mouse scrolled (496, 331) with delta (0, 0)
Screenshot: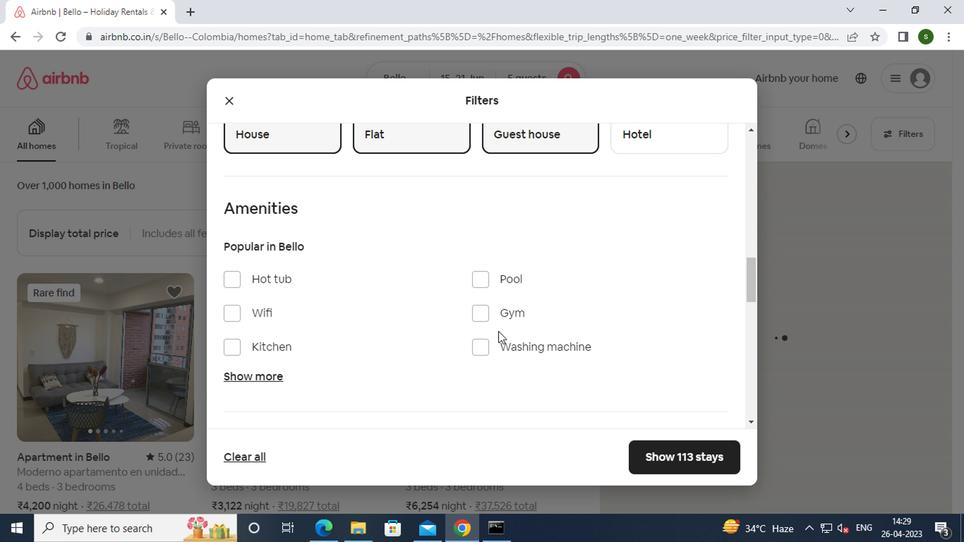
Action: Mouse scrolled (496, 331) with delta (0, 0)
Screenshot: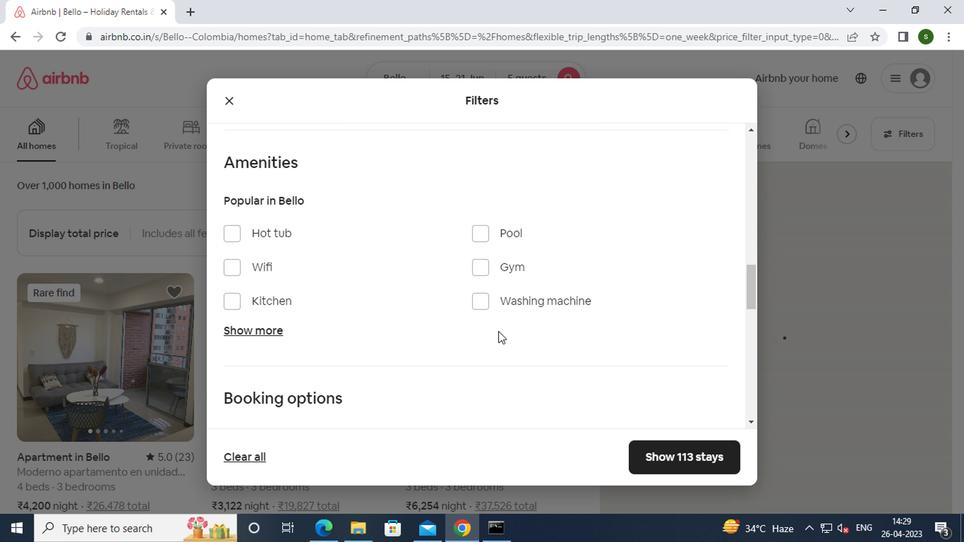 
Action: Mouse moved to (697, 335)
Screenshot: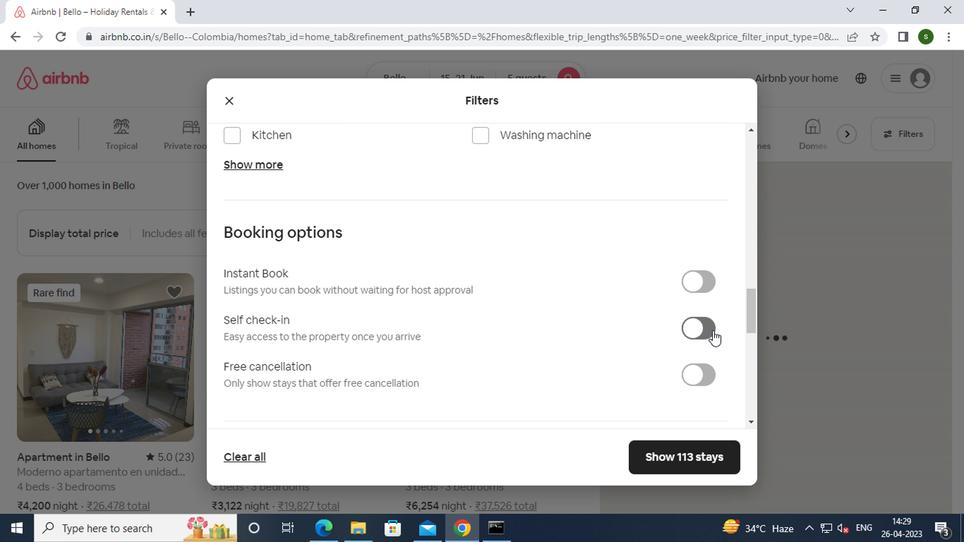 
Action: Mouse pressed left at (697, 335)
Screenshot: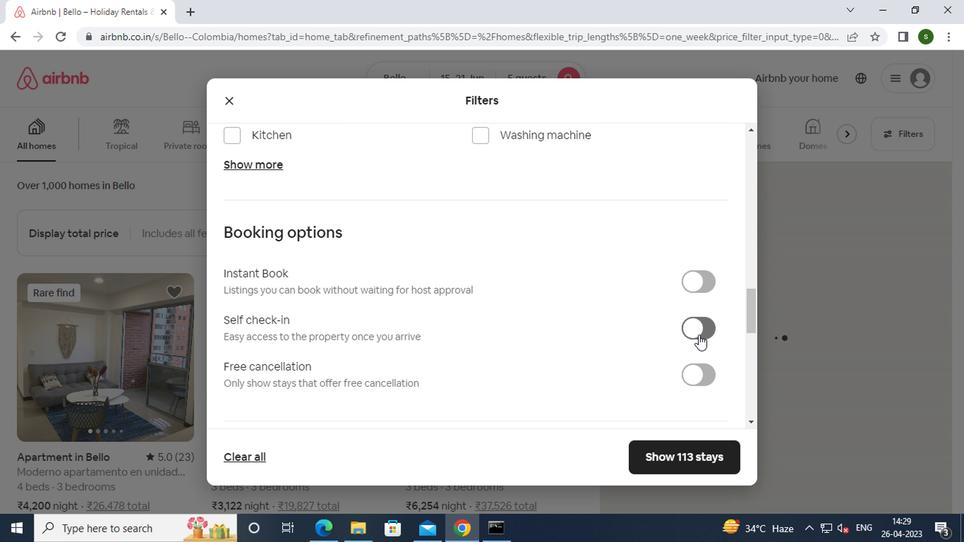 
Action: Mouse moved to (540, 355)
Screenshot: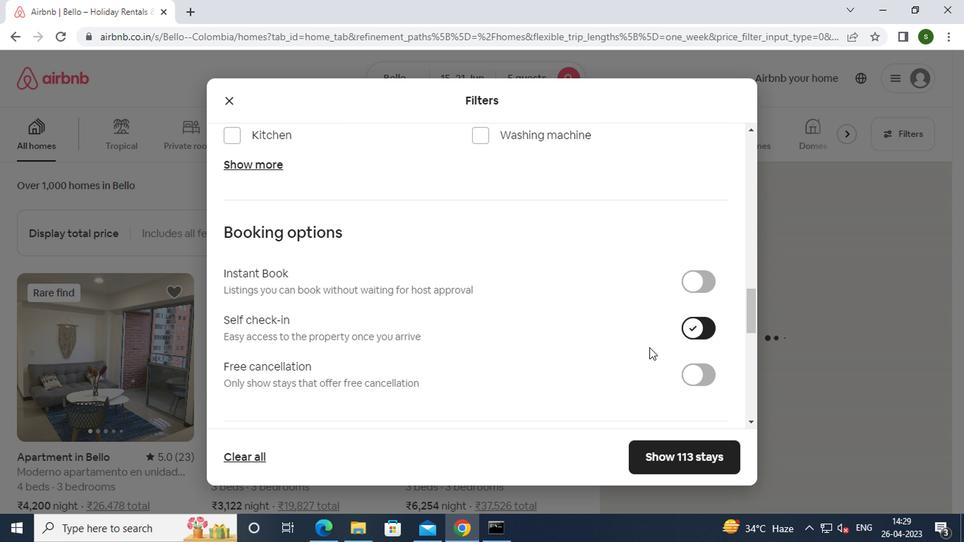 
Action: Mouse scrolled (540, 355) with delta (0, 0)
Screenshot: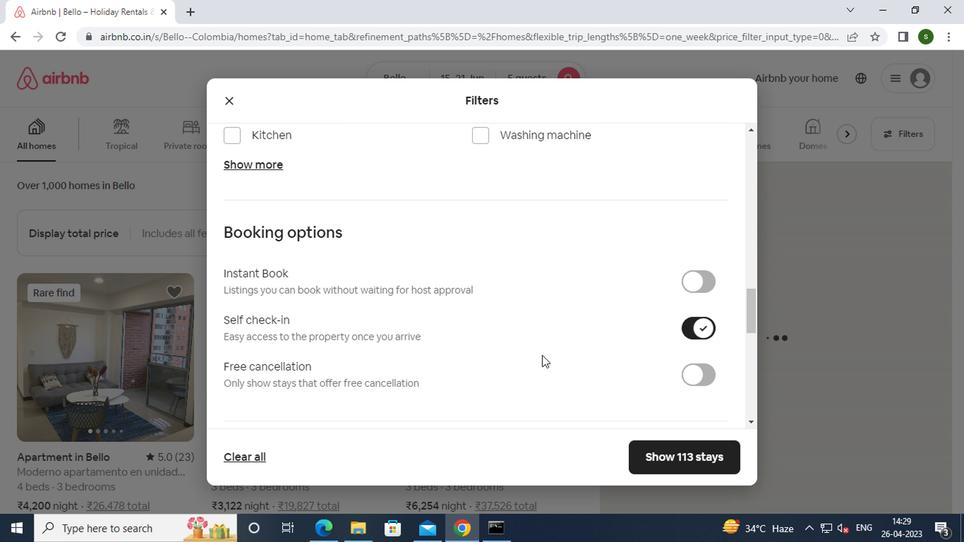 
Action: Mouse scrolled (540, 355) with delta (0, 0)
Screenshot: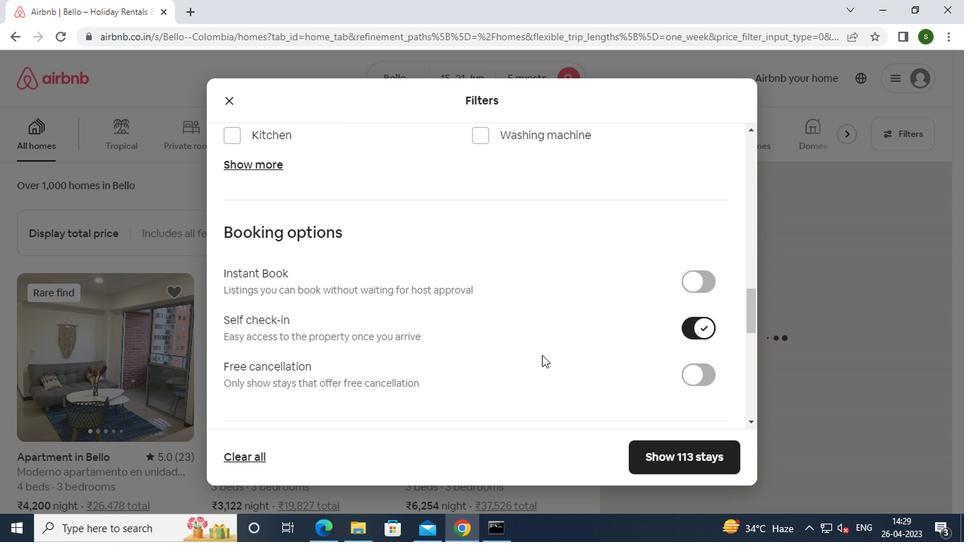 
Action: Mouse scrolled (540, 355) with delta (0, 0)
Screenshot: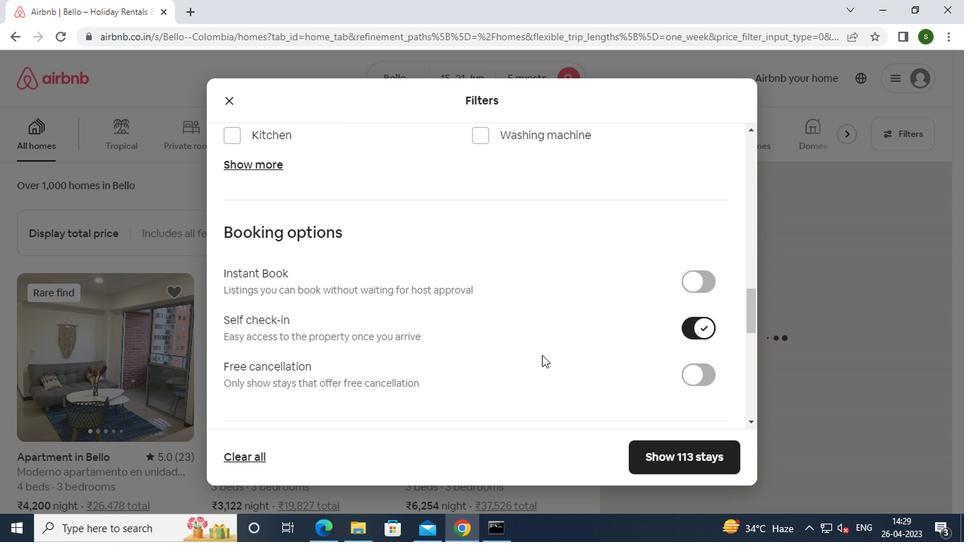 
Action: Mouse scrolled (540, 355) with delta (0, 0)
Screenshot: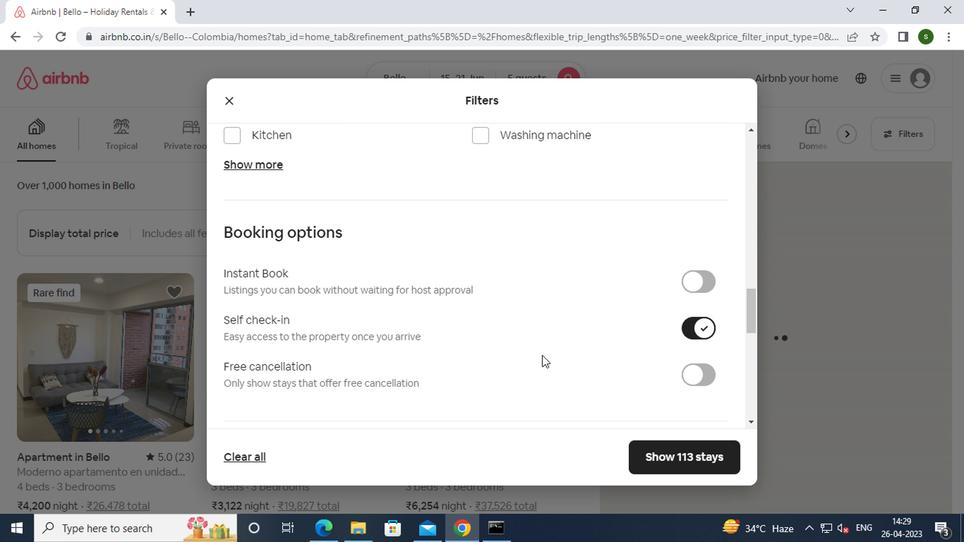 
Action: Mouse scrolled (540, 355) with delta (0, 0)
Screenshot: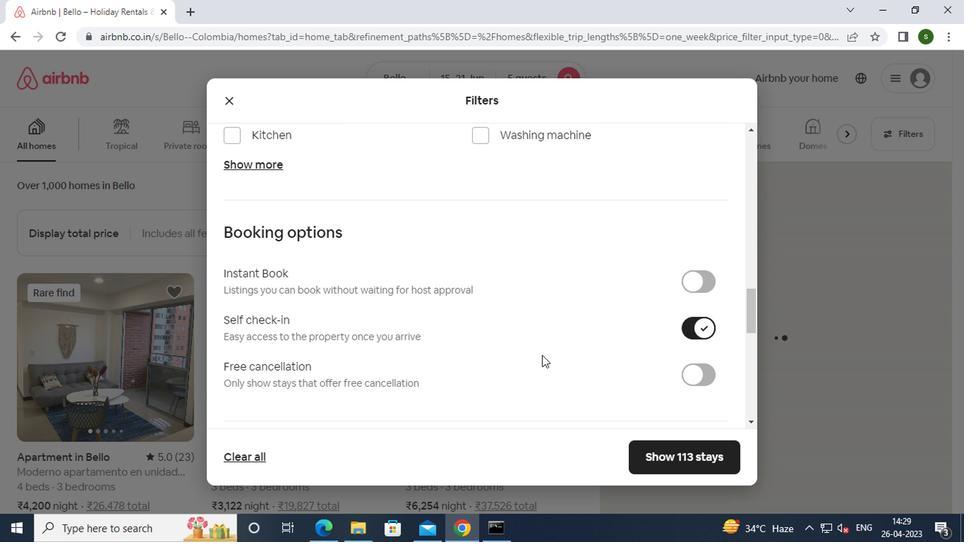 
Action: Mouse scrolled (540, 355) with delta (0, 0)
Screenshot: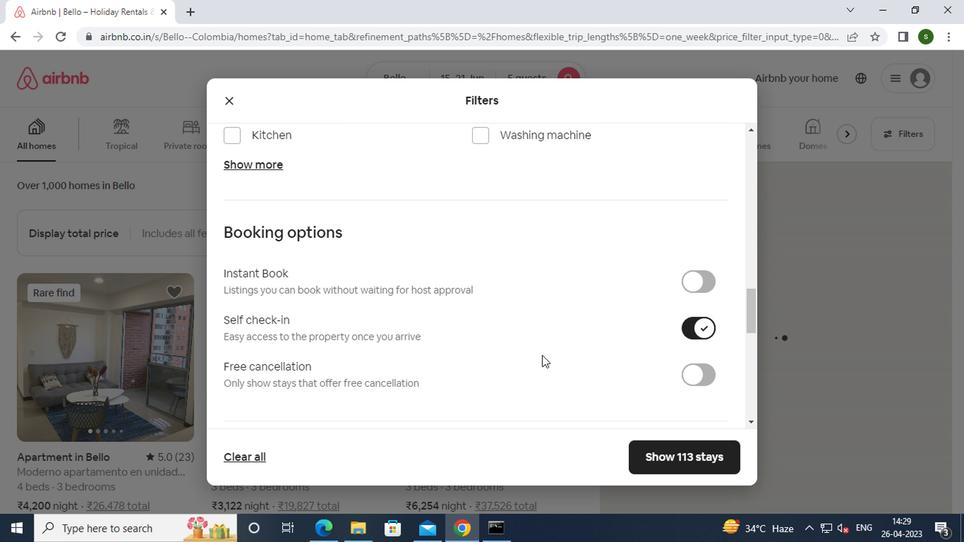 
Action: Mouse scrolled (540, 355) with delta (0, 0)
Screenshot: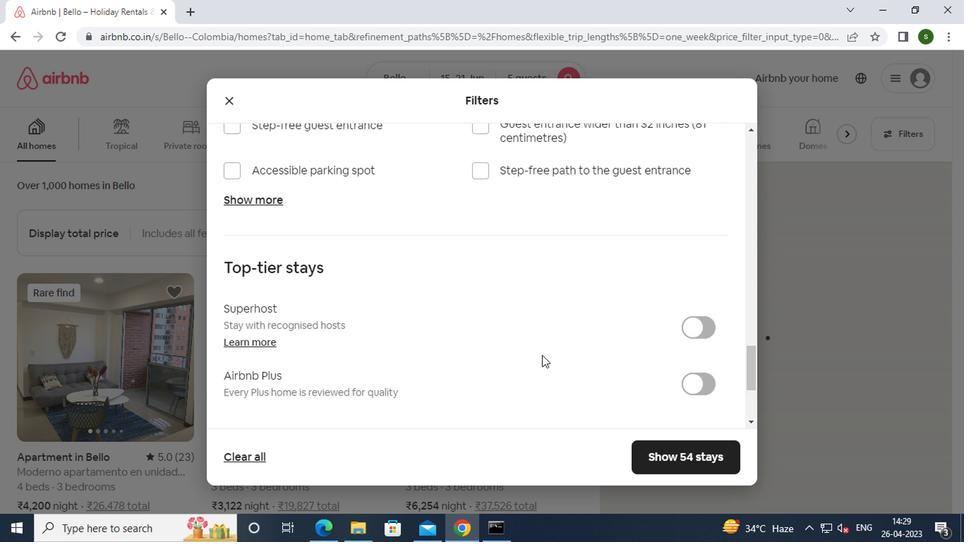 
Action: Mouse scrolled (540, 355) with delta (0, 0)
Screenshot: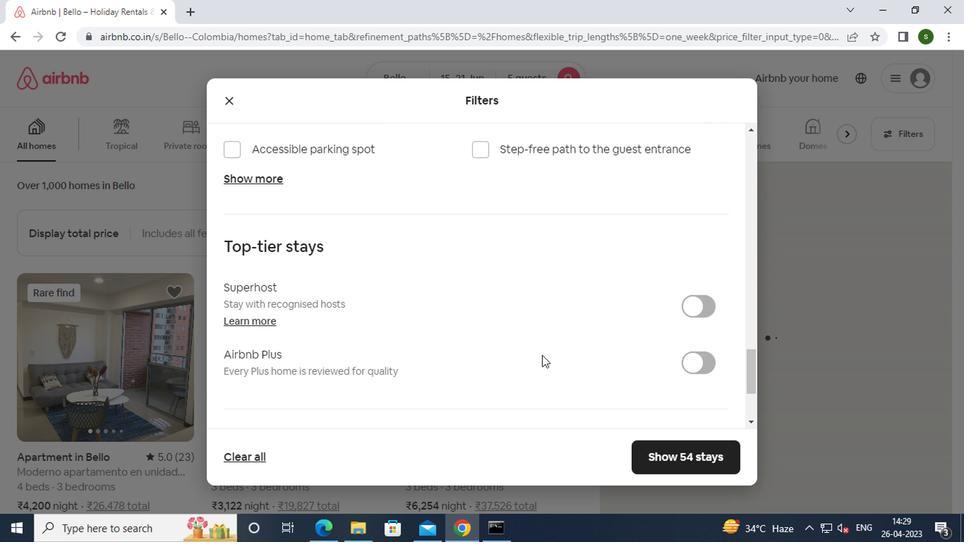 
Action: Mouse scrolled (540, 355) with delta (0, 0)
Screenshot: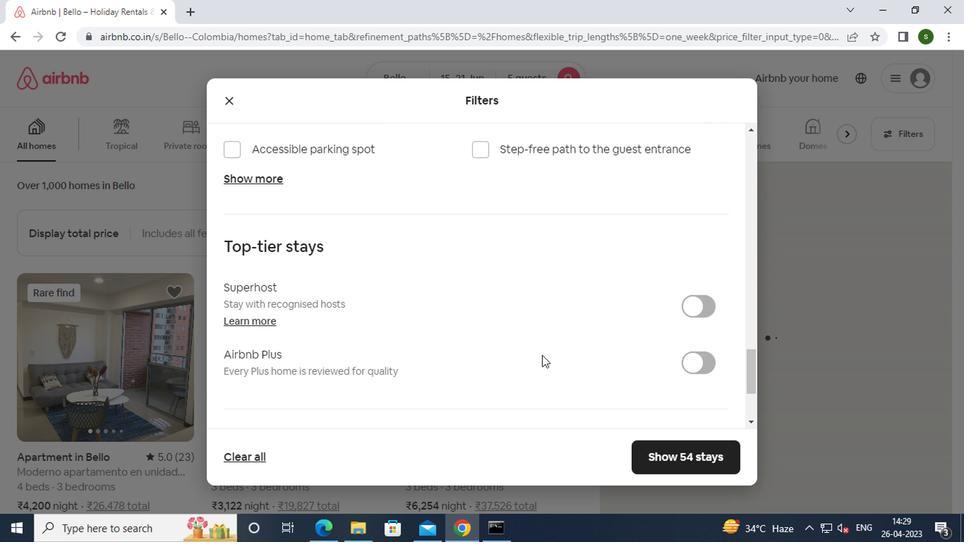 
Action: Mouse scrolled (540, 355) with delta (0, 0)
Screenshot: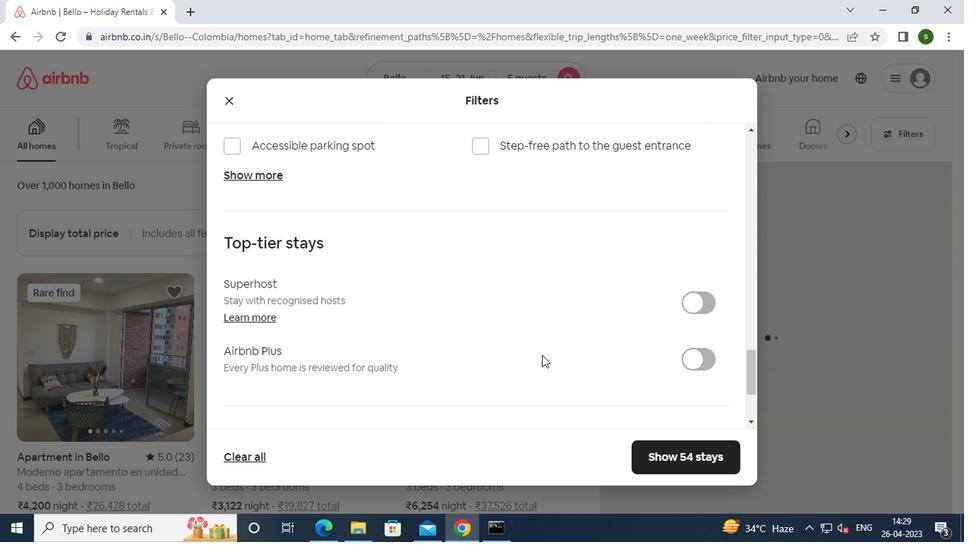 
Action: Mouse moved to (266, 334)
Screenshot: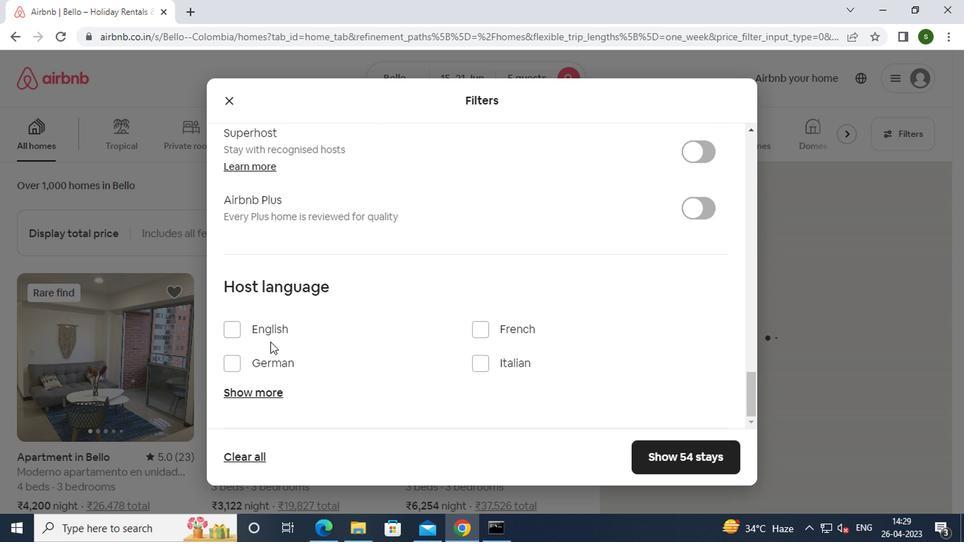 
Action: Mouse pressed left at (266, 334)
Screenshot: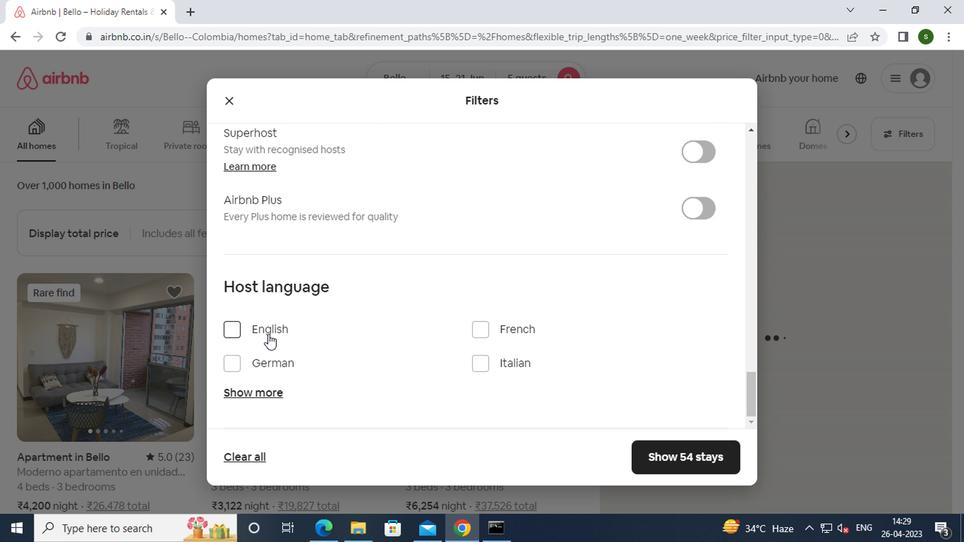 
Action: Mouse moved to (660, 460)
Screenshot: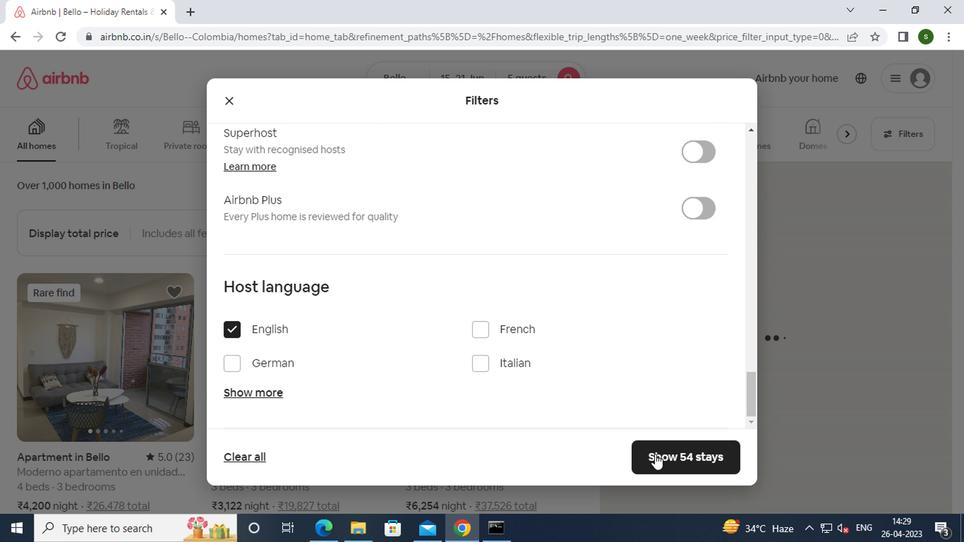
Action: Mouse pressed left at (660, 460)
Screenshot: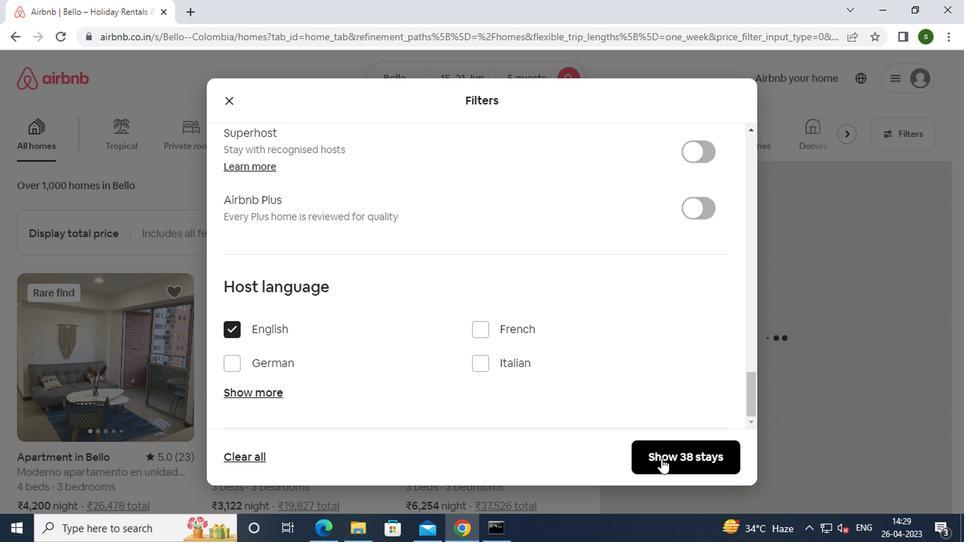 
